 Task: Look for space in Kefamenanu, Indonesia from 22nd June, 2023 to 30th June, 2023 for 2 adults in price range Rs.7000 to Rs.15000. Place can be entire place with 1  bedroom having 1 bed and 1 bathroom. Property type can be house, flat, guest house, hotel. Booking option can be shelf check-in. Required host language is English.
Action: Mouse moved to (380, 88)
Screenshot: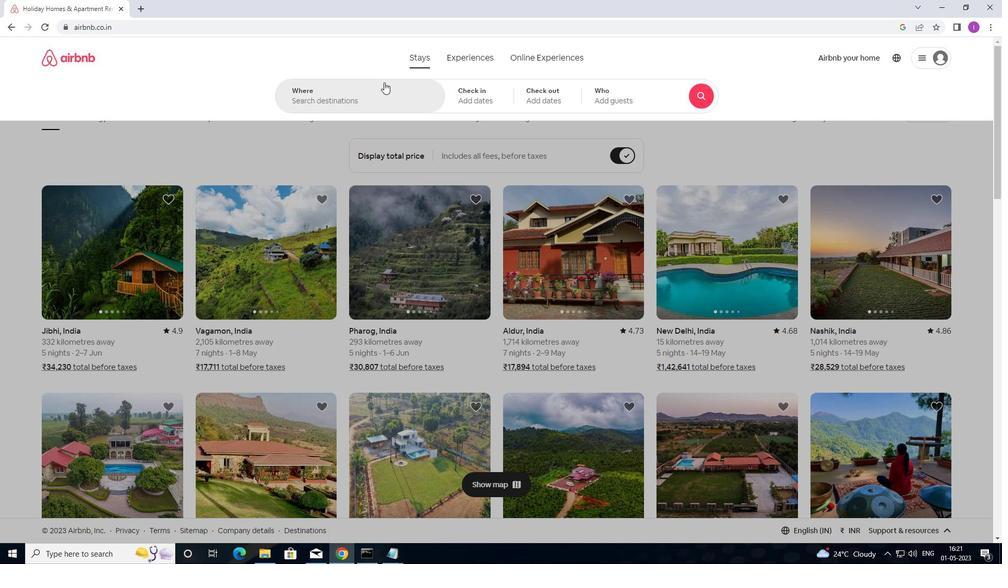 
Action: Mouse pressed left at (380, 88)
Screenshot: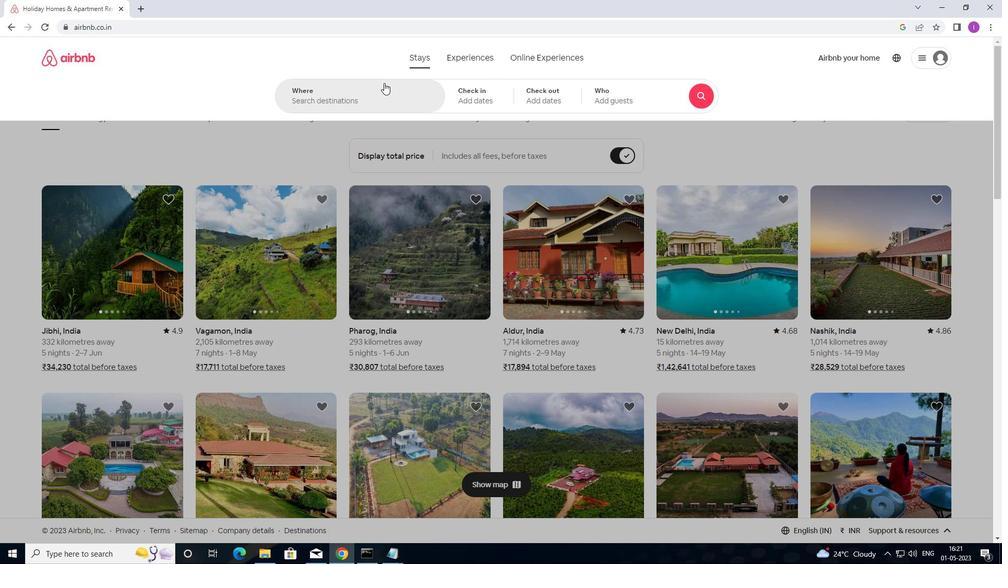 
Action: Mouse moved to (1002, 57)
Screenshot: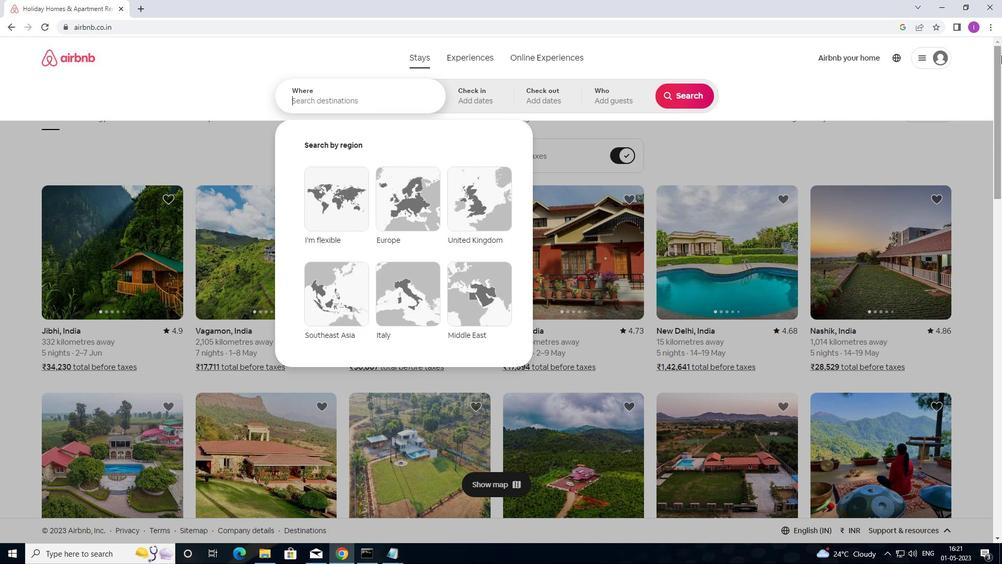 
Action: Key pressed <Key.shift>
Screenshot: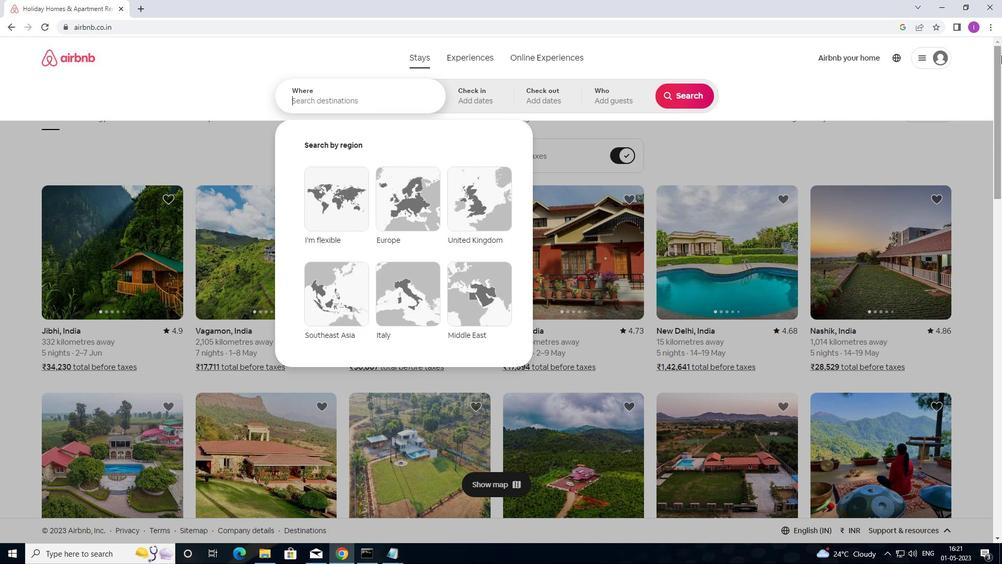 
Action: Mouse moved to (1002, 57)
Screenshot: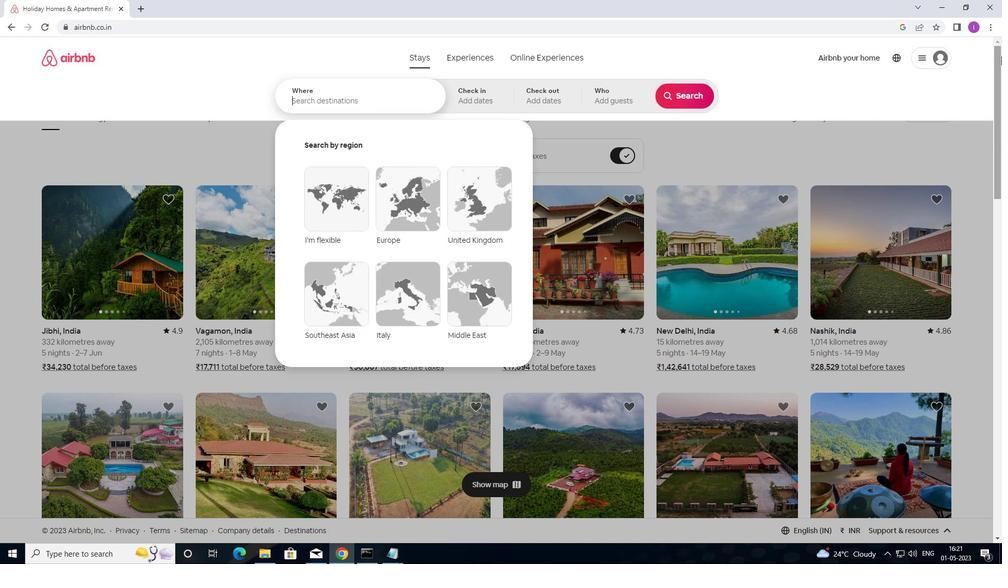 
Action: Key pressed KEFA
Screenshot: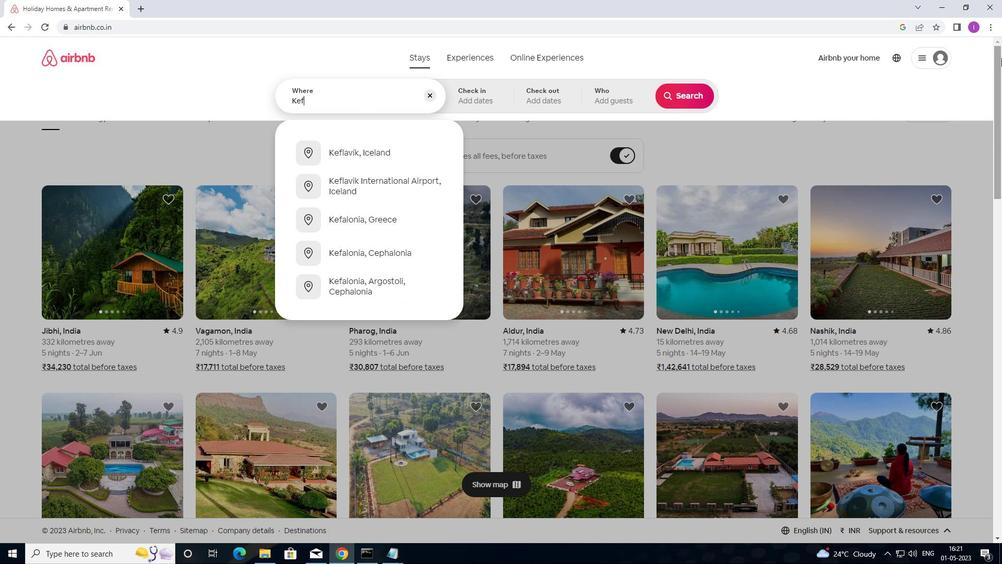 
Action: Mouse moved to (1002, 37)
Screenshot: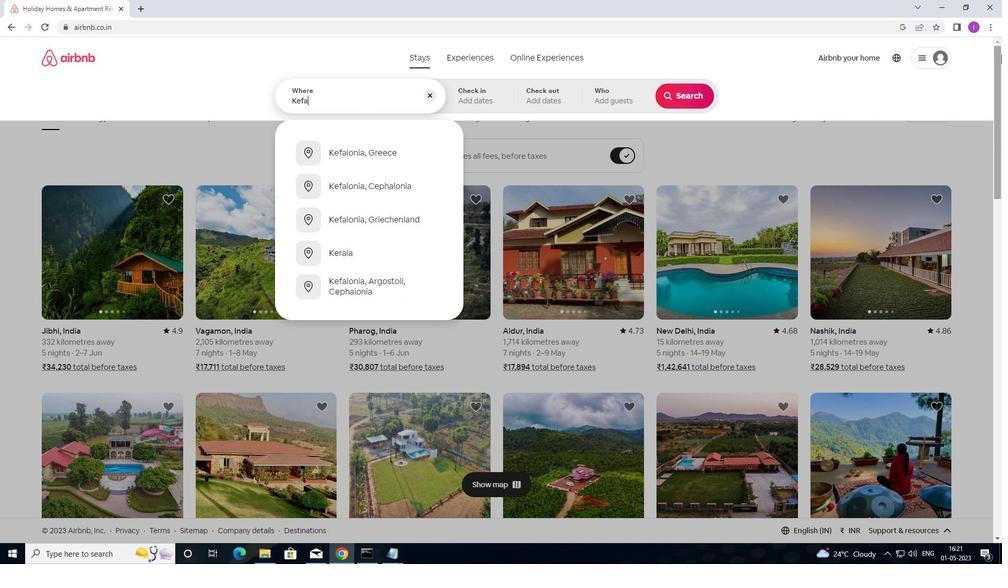 
Action: Key pressed M
Screenshot: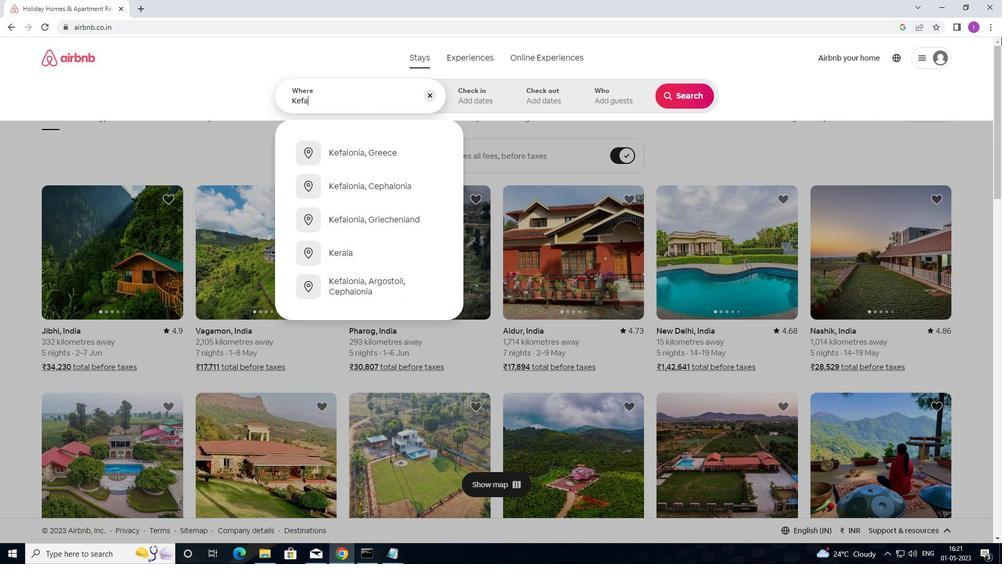 
Action: Mouse moved to (1004, 34)
Screenshot: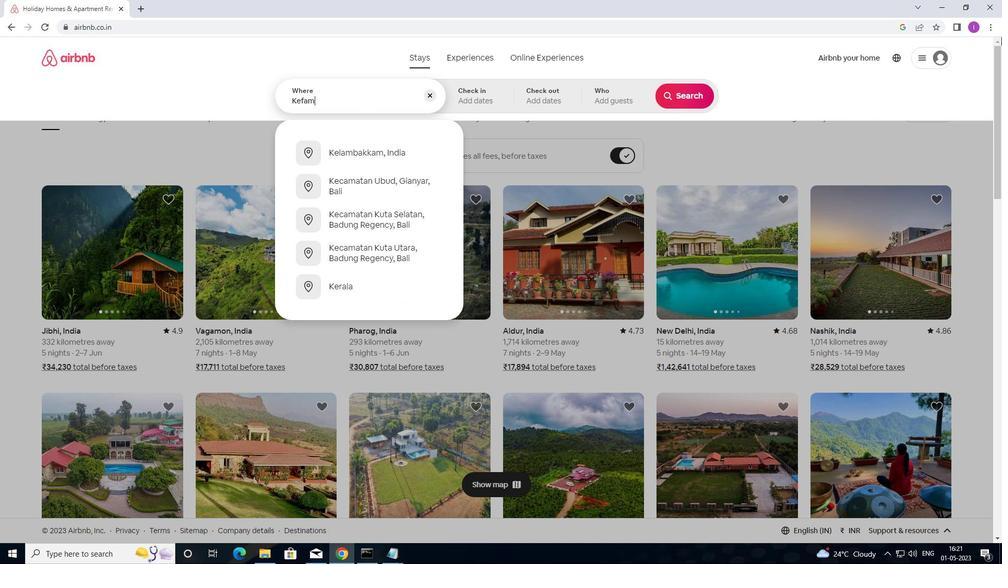
Action: Key pressed E
Screenshot: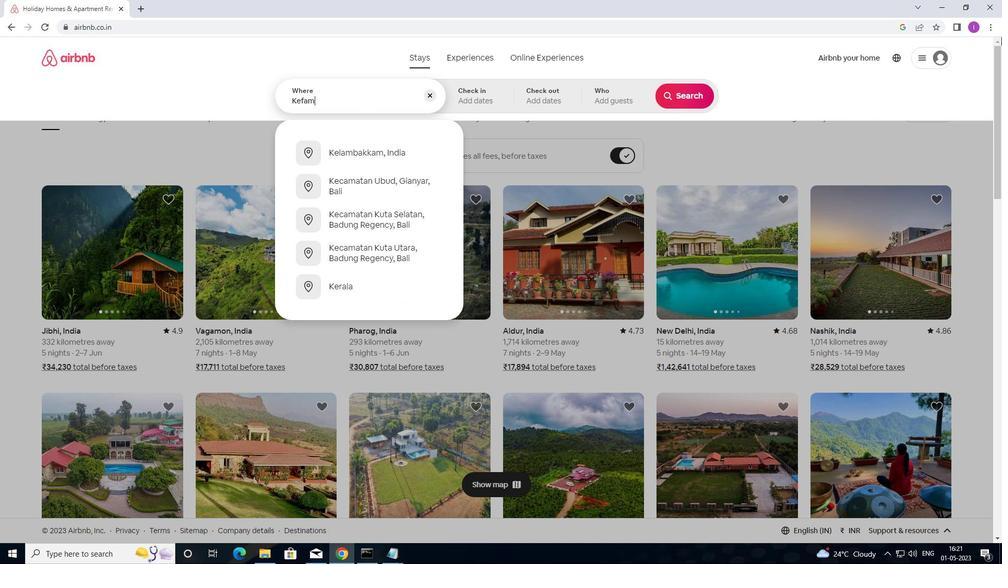 
Action: Mouse moved to (1003, 25)
Screenshot: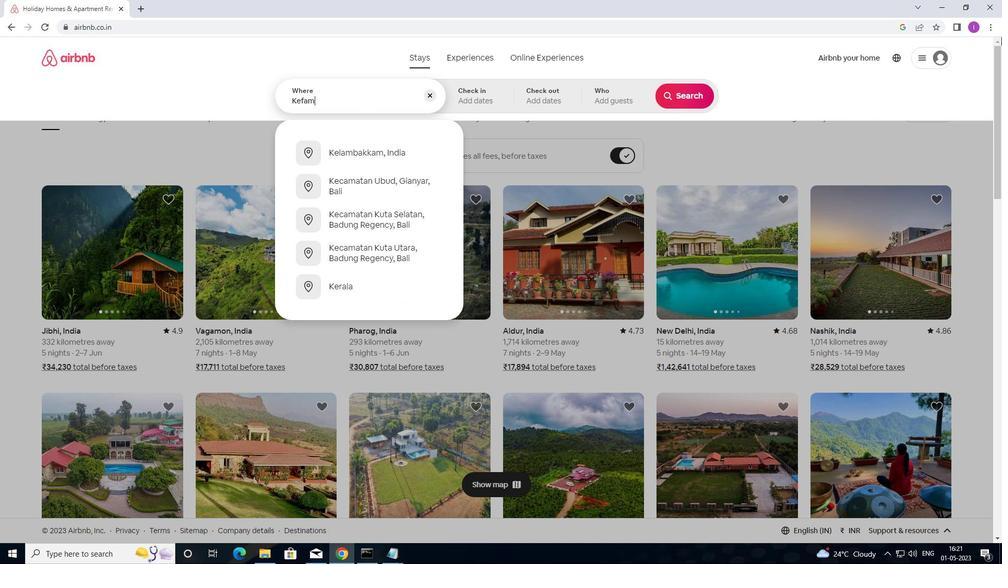 
Action: Key pressed NANU
Screenshot: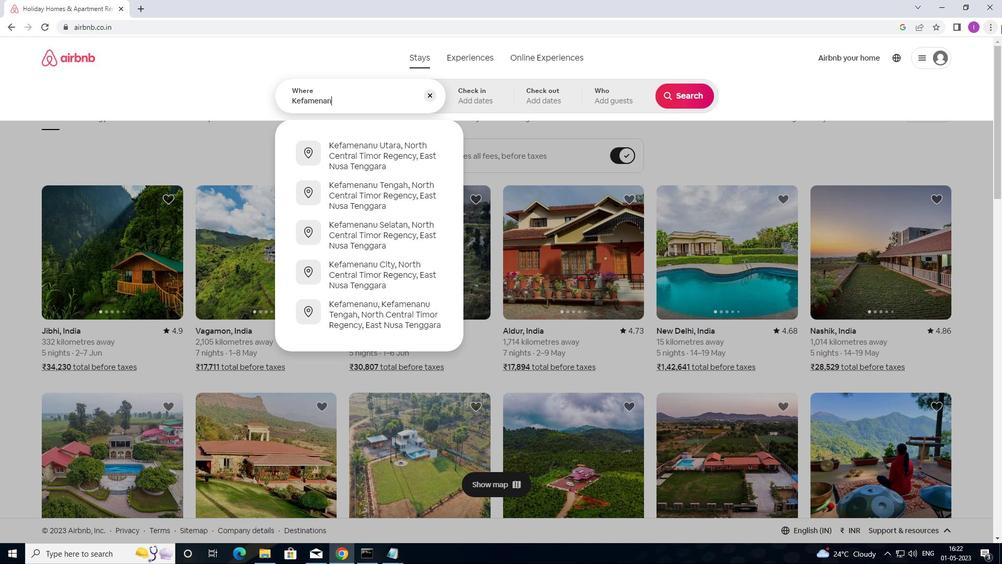 
Action: Mouse moved to (1005, 27)
Screenshot: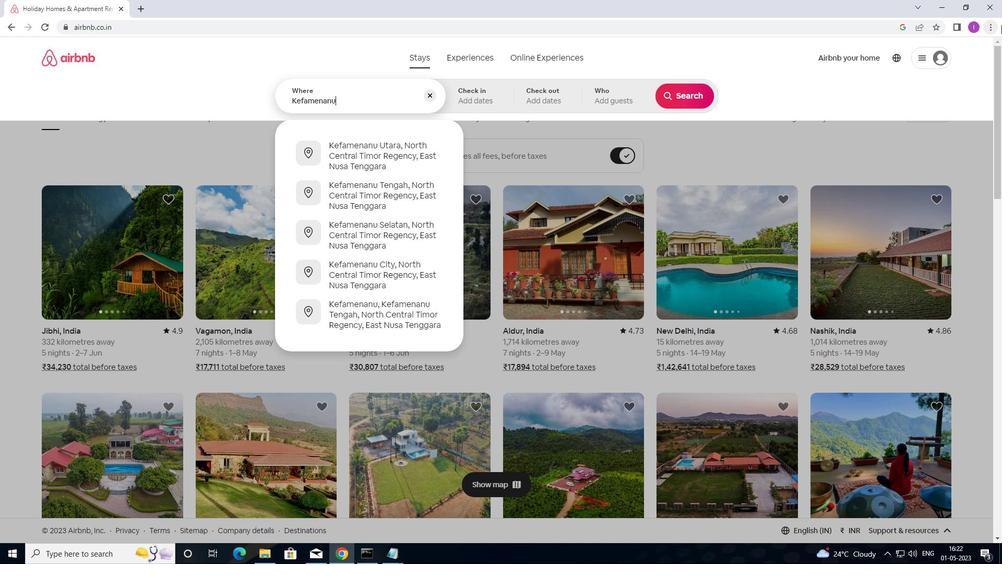 
Action: Key pressed ,<Key.shift>U
Screenshot: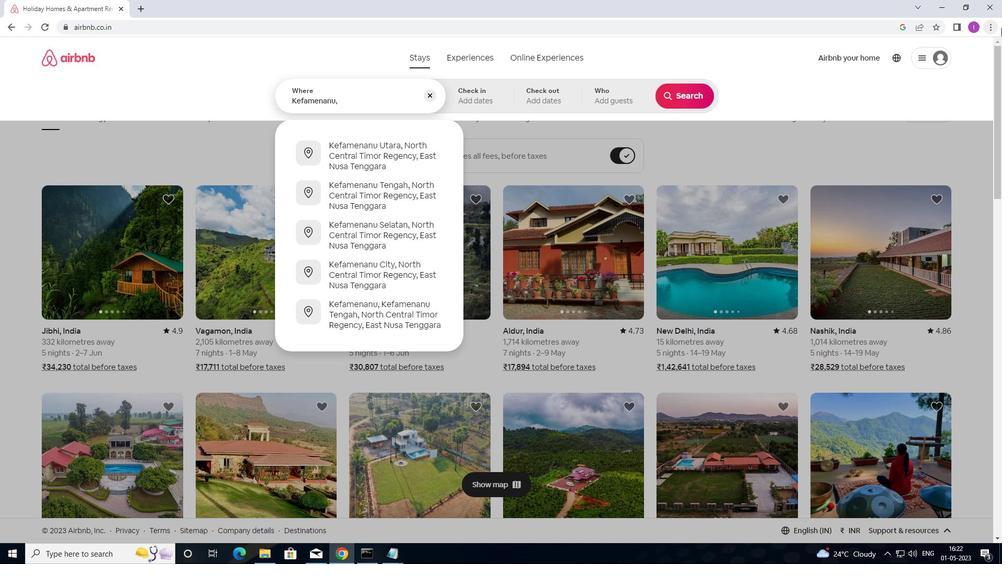 
Action: Mouse moved to (1006, 155)
Screenshot: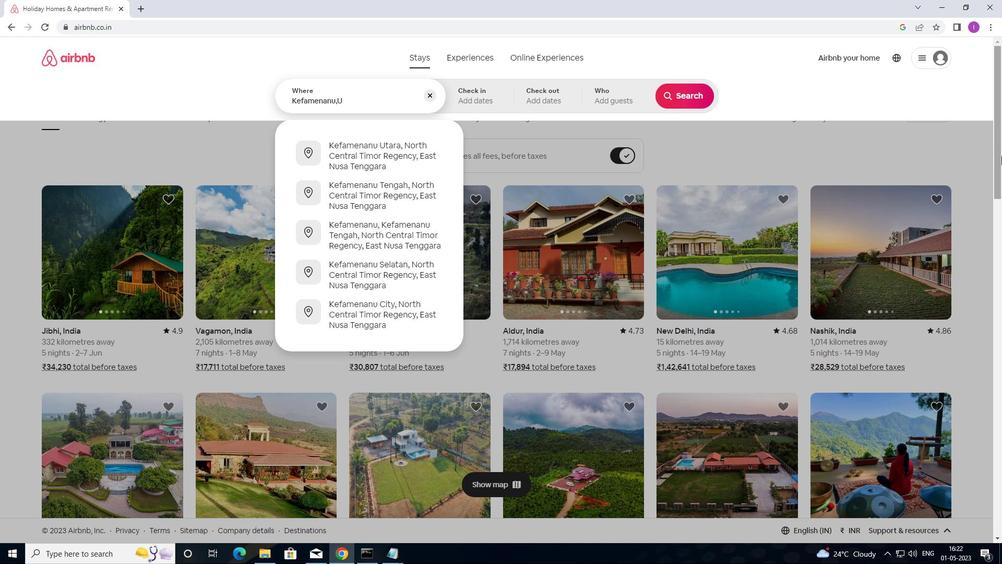 
Action: Key pressed <Key.backspace>
Screenshot: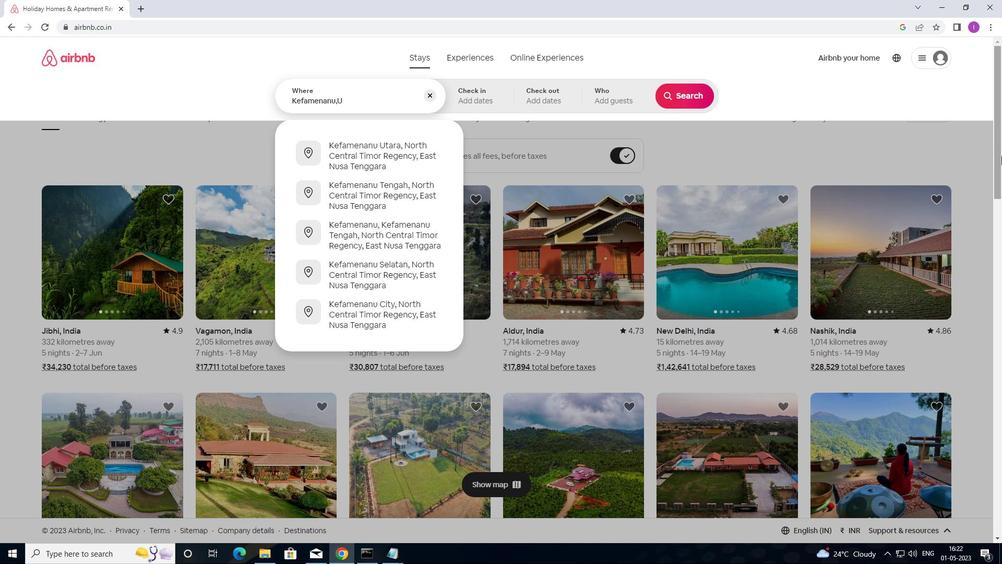 
Action: Mouse moved to (1002, 154)
Screenshot: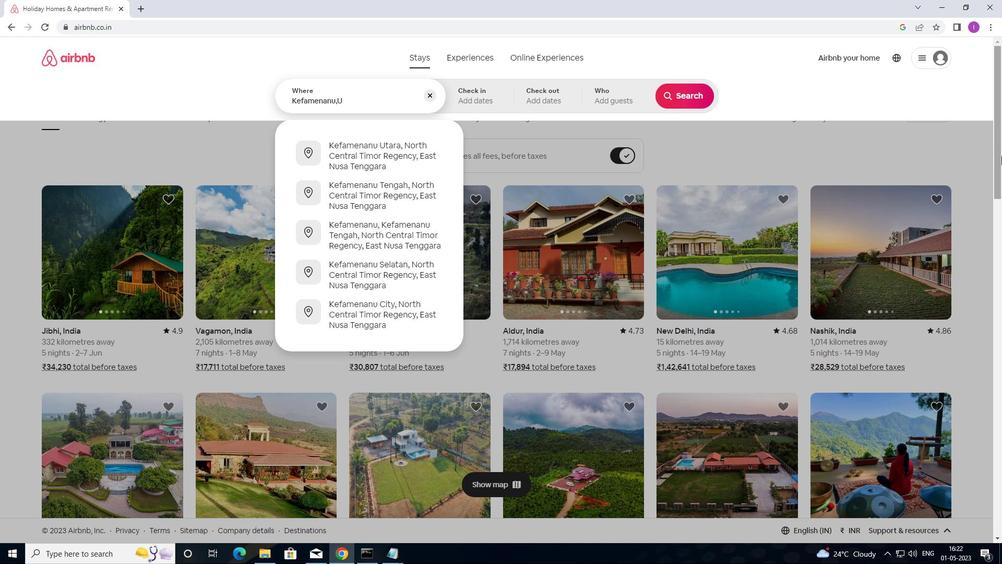 
Action: Key pressed <Key.shift>INDONESIA
Screenshot: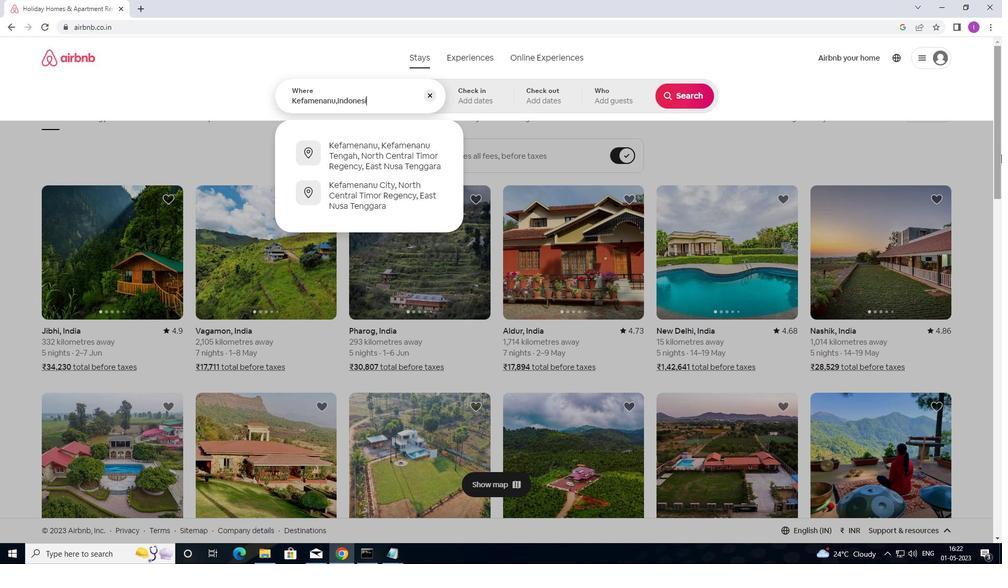 
Action: Mouse moved to (475, 89)
Screenshot: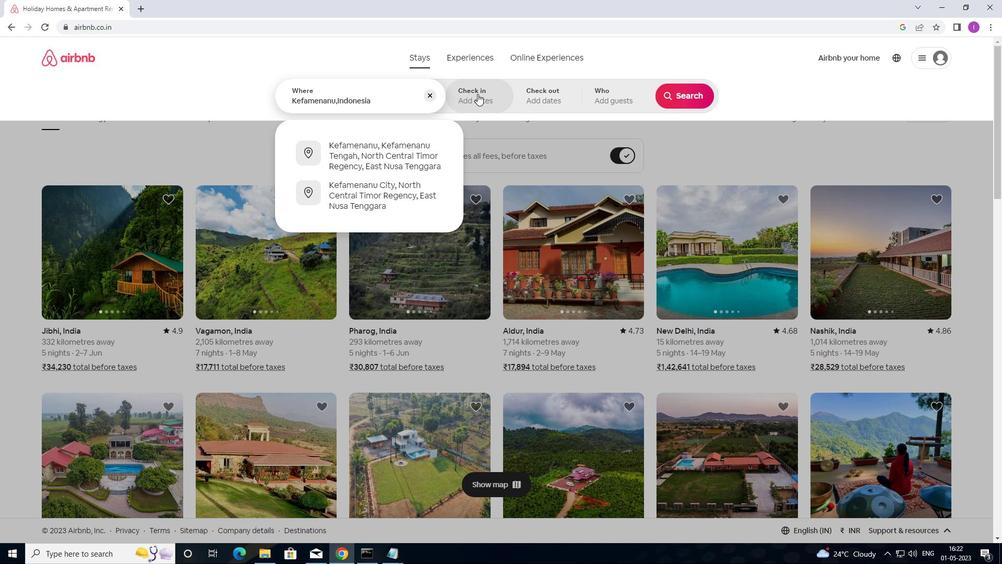 
Action: Mouse pressed left at (475, 89)
Screenshot: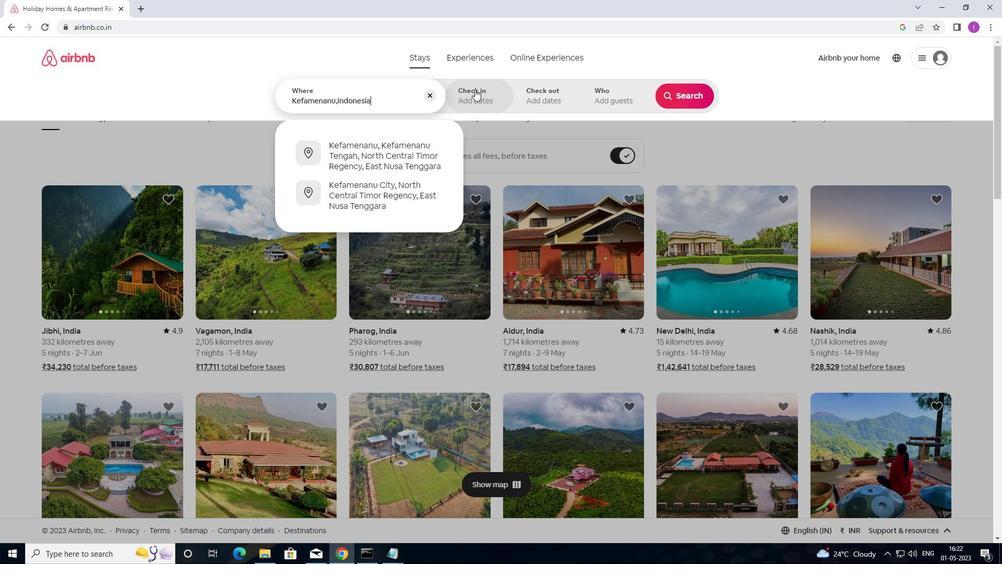 
Action: Mouse moved to (679, 181)
Screenshot: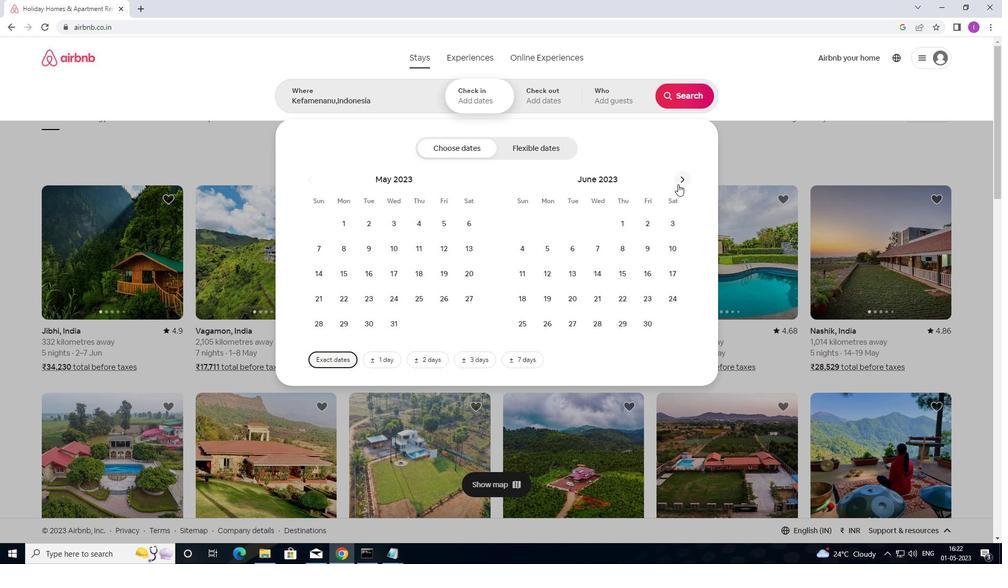 
Action: Mouse pressed left at (679, 181)
Screenshot: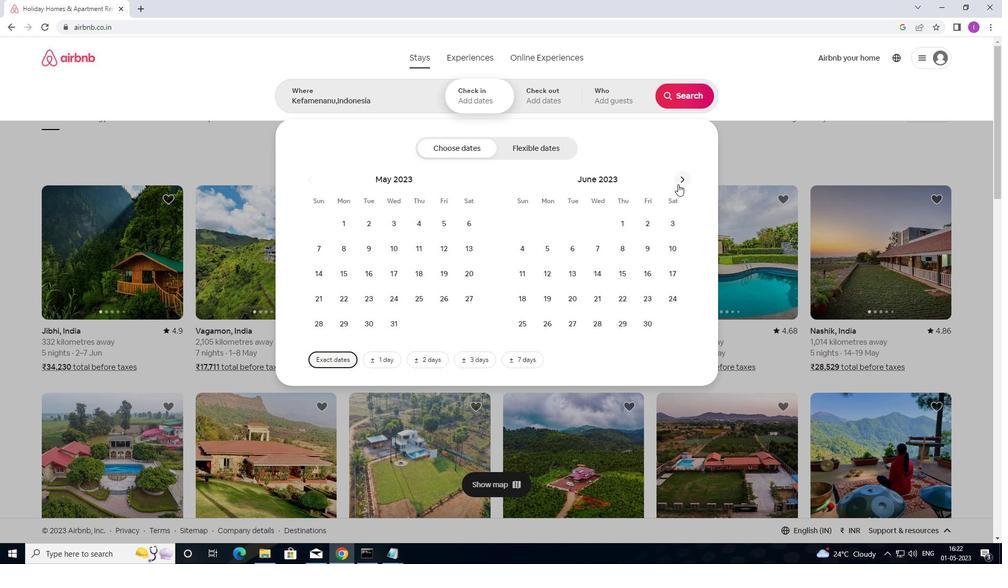 
Action: Mouse moved to (423, 301)
Screenshot: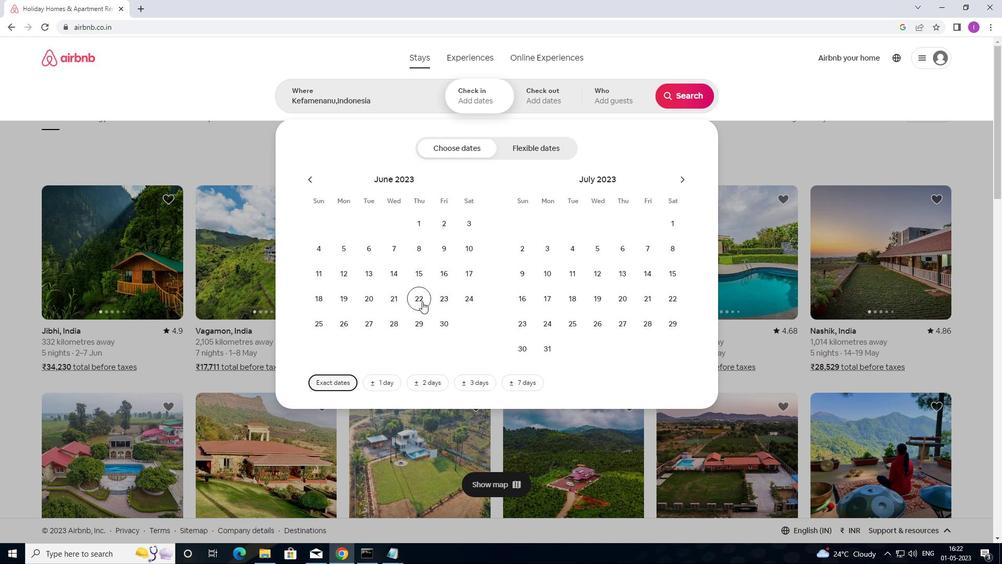 
Action: Mouse pressed left at (423, 301)
Screenshot: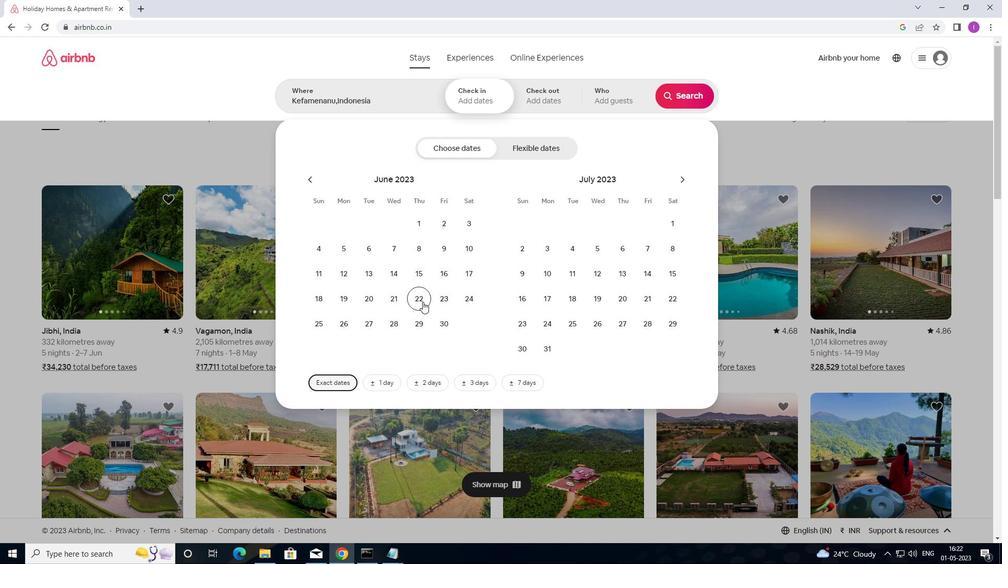 
Action: Mouse moved to (441, 319)
Screenshot: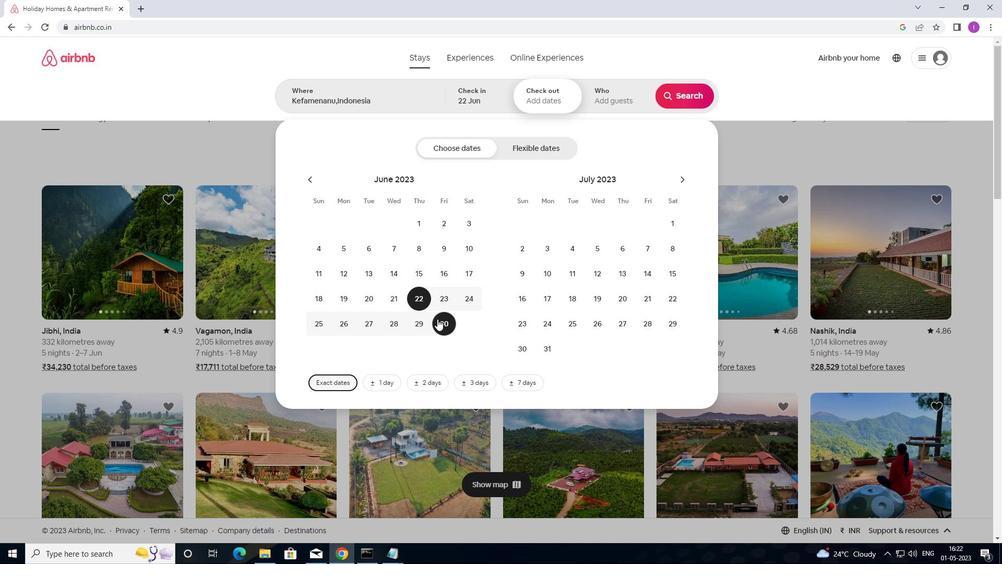 
Action: Mouse pressed left at (441, 319)
Screenshot: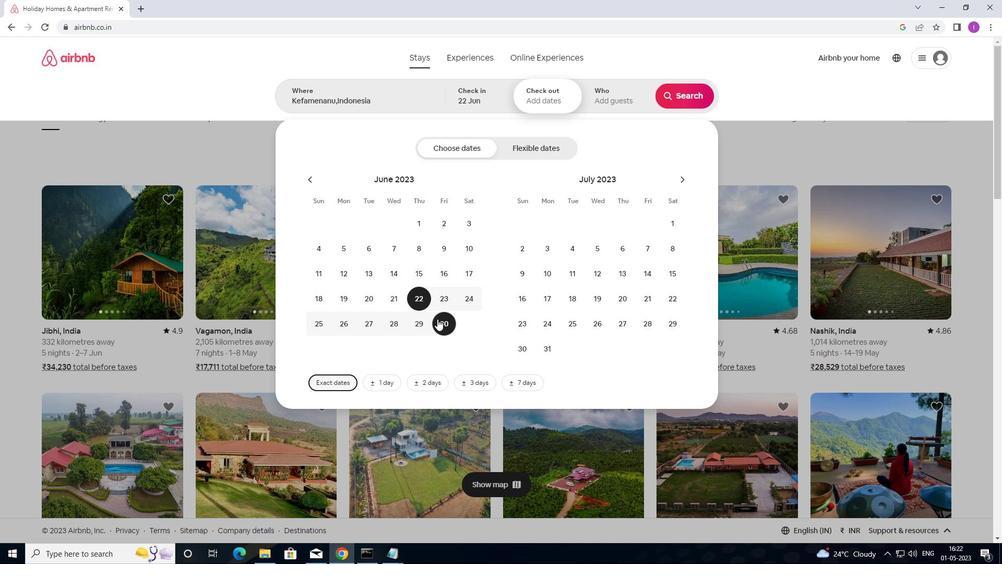 
Action: Mouse moved to (617, 97)
Screenshot: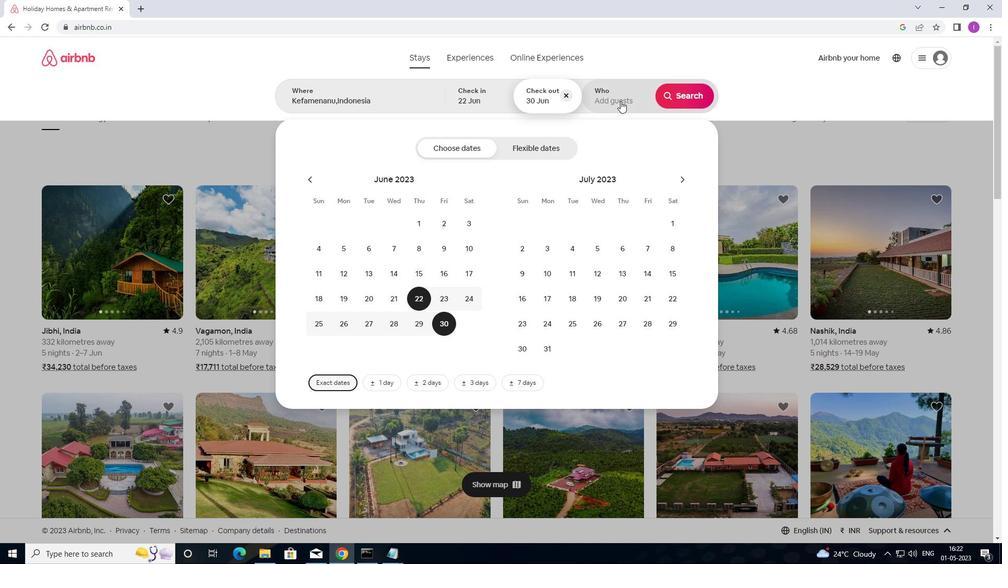 
Action: Mouse pressed left at (617, 97)
Screenshot: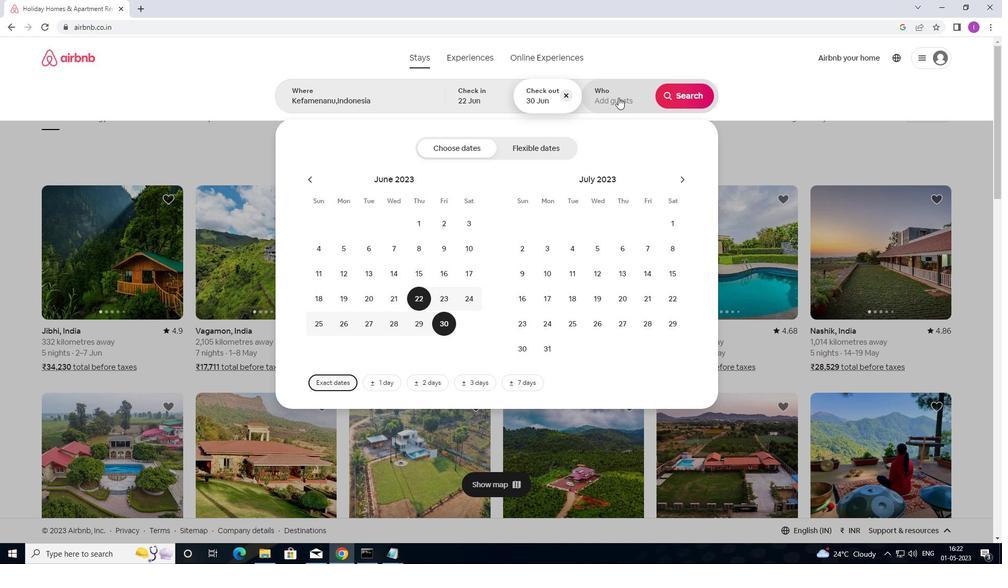 
Action: Mouse moved to (683, 148)
Screenshot: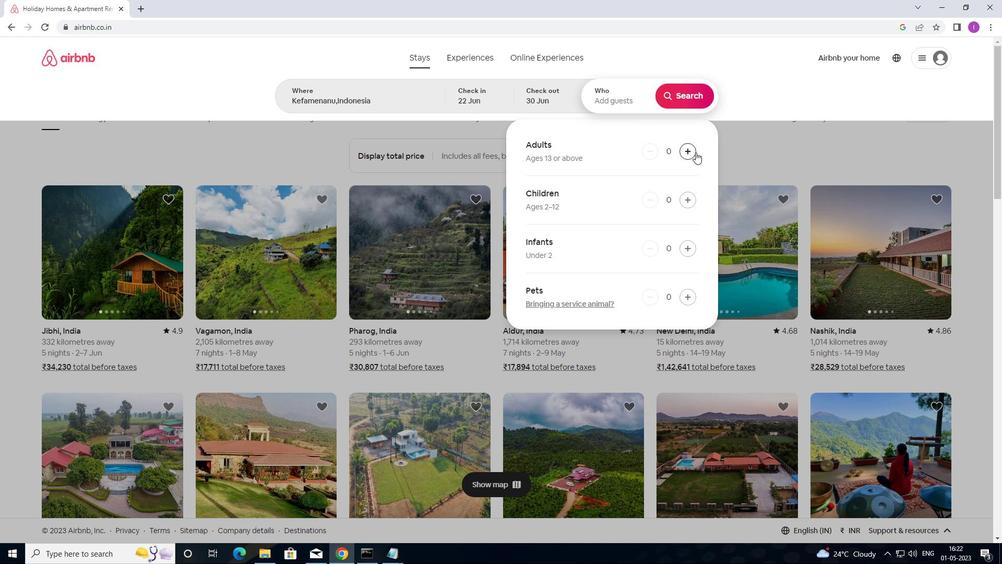 
Action: Mouse pressed left at (683, 148)
Screenshot: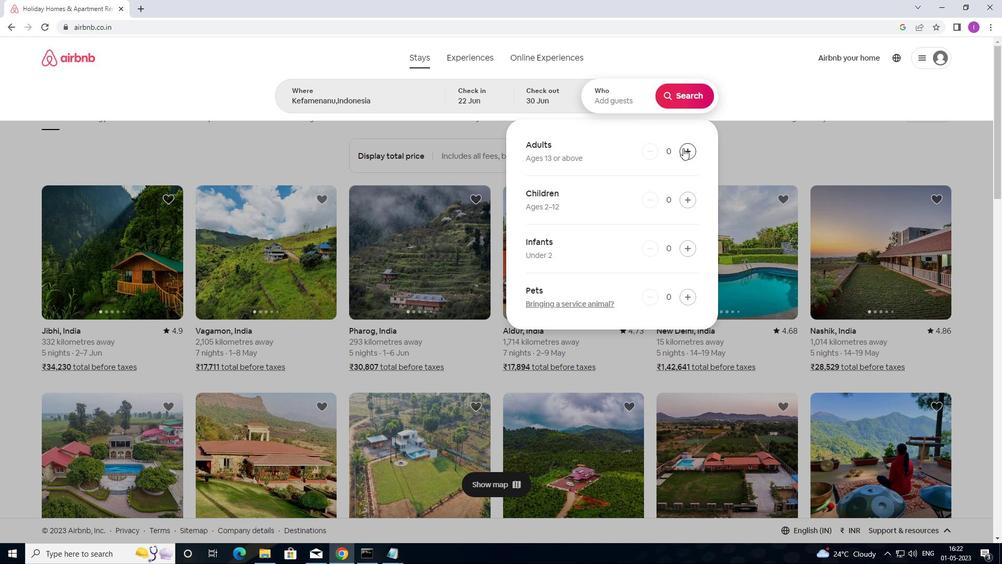
Action: Mouse pressed left at (683, 148)
Screenshot: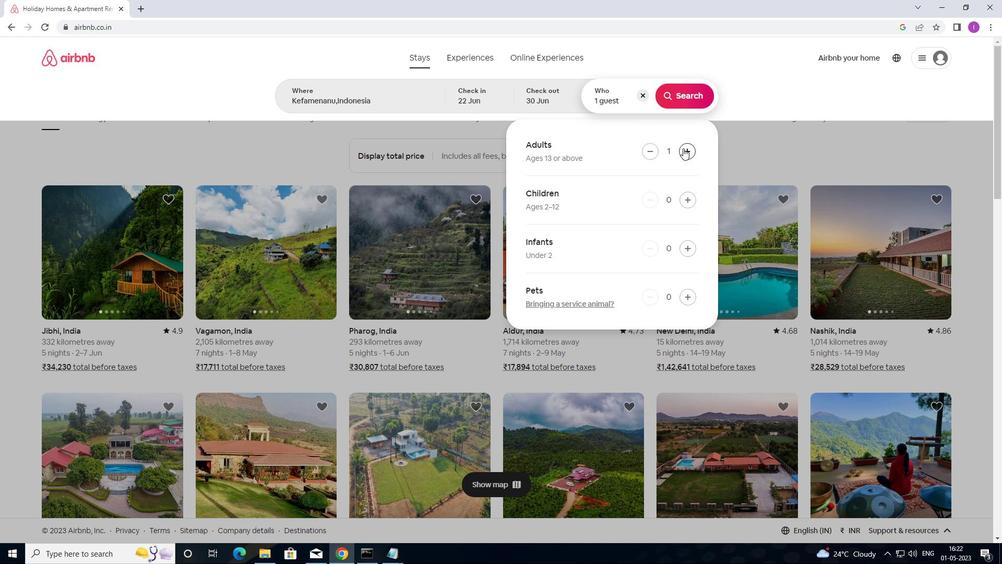 
Action: Mouse moved to (691, 101)
Screenshot: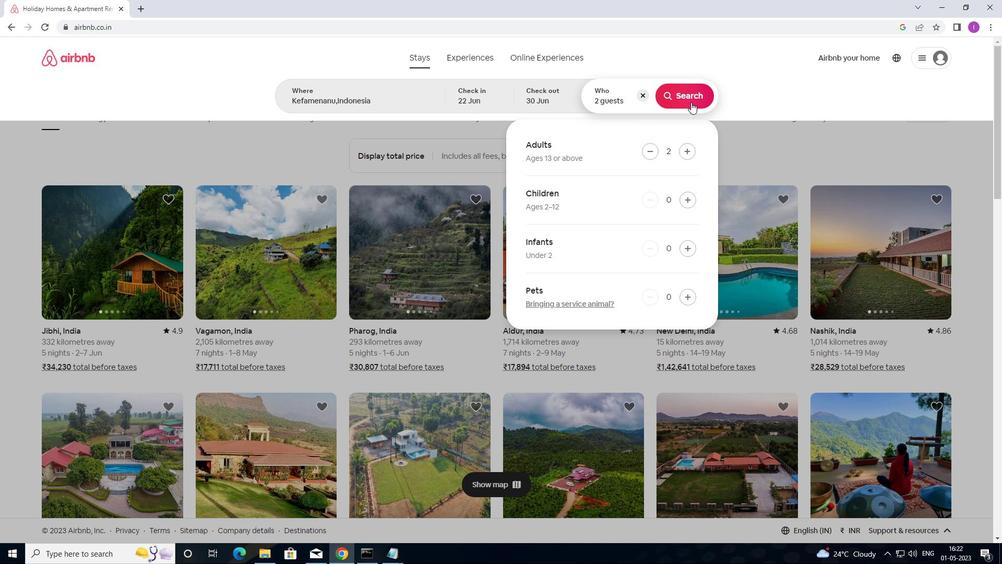 
Action: Mouse pressed left at (691, 101)
Screenshot: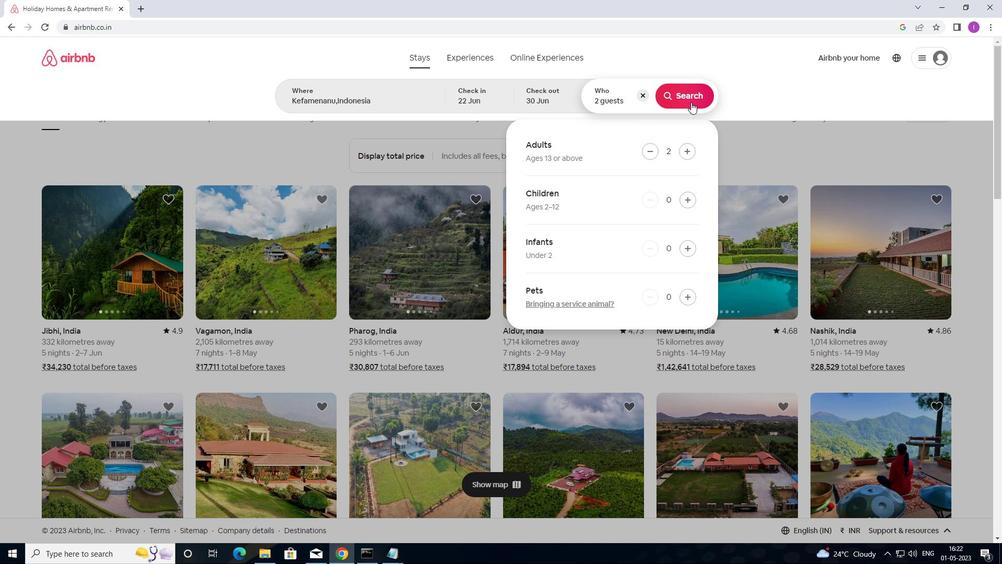 
Action: Mouse moved to (945, 96)
Screenshot: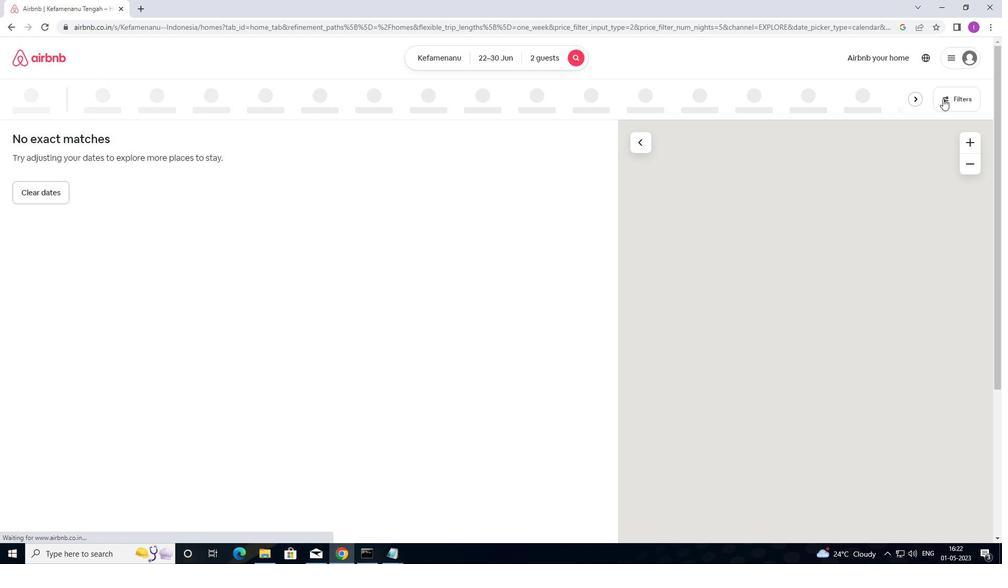 
Action: Mouse pressed left at (945, 96)
Screenshot: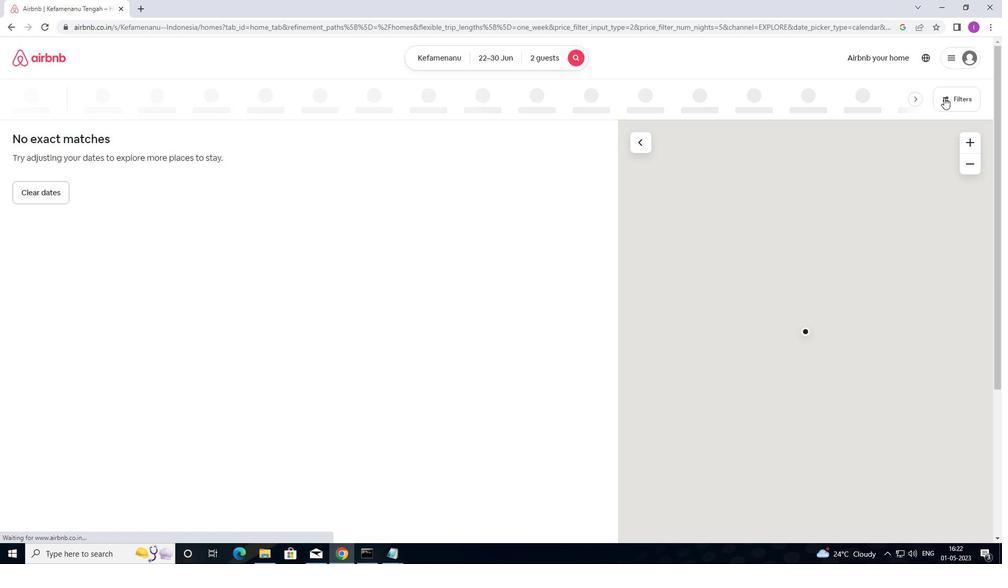 
Action: Mouse moved to (386, 160)
Screenshot: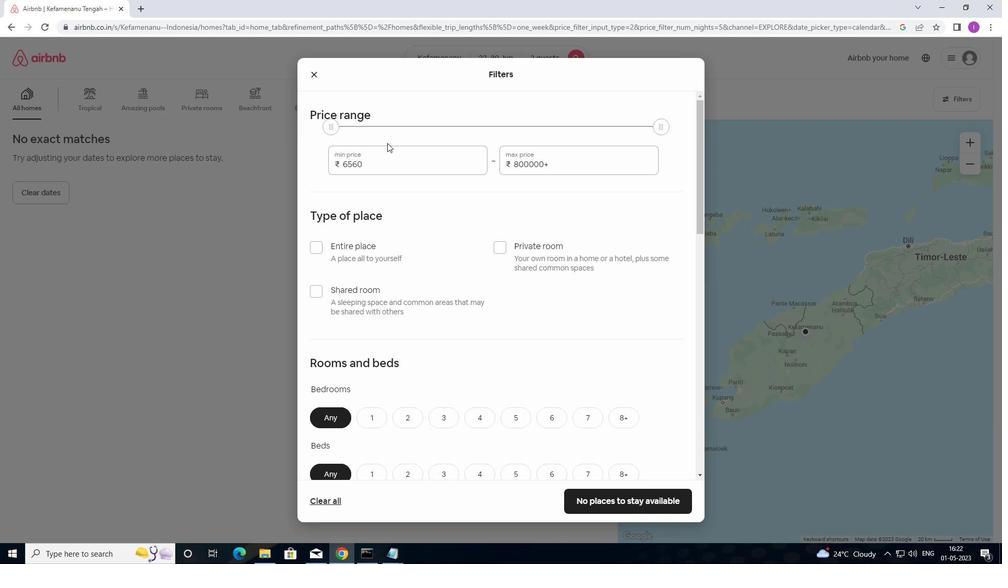 
Action: Mouse pressed left at (386, 160)
Screenshot: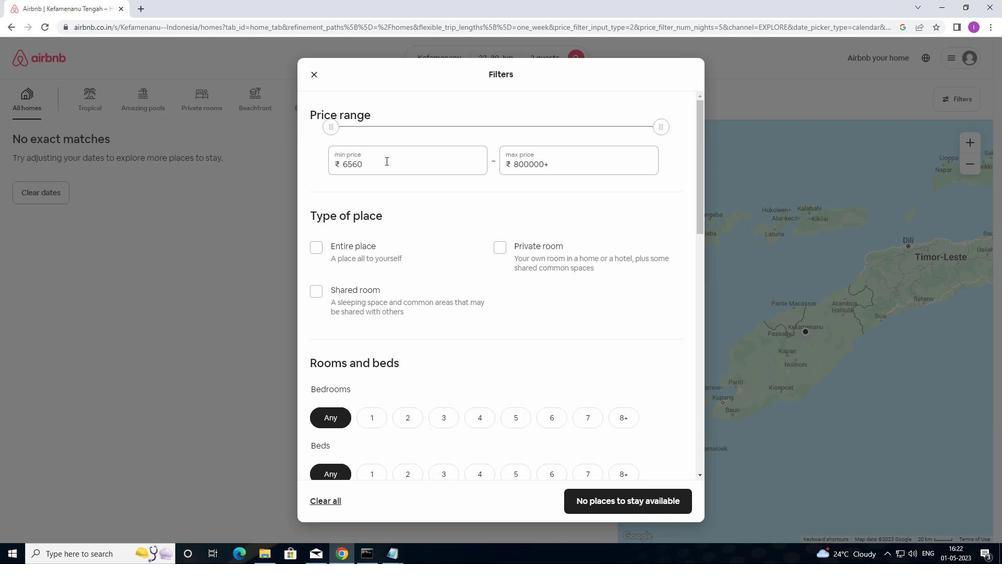 
Action: Mouse moved to (352, 178)
Screenshot: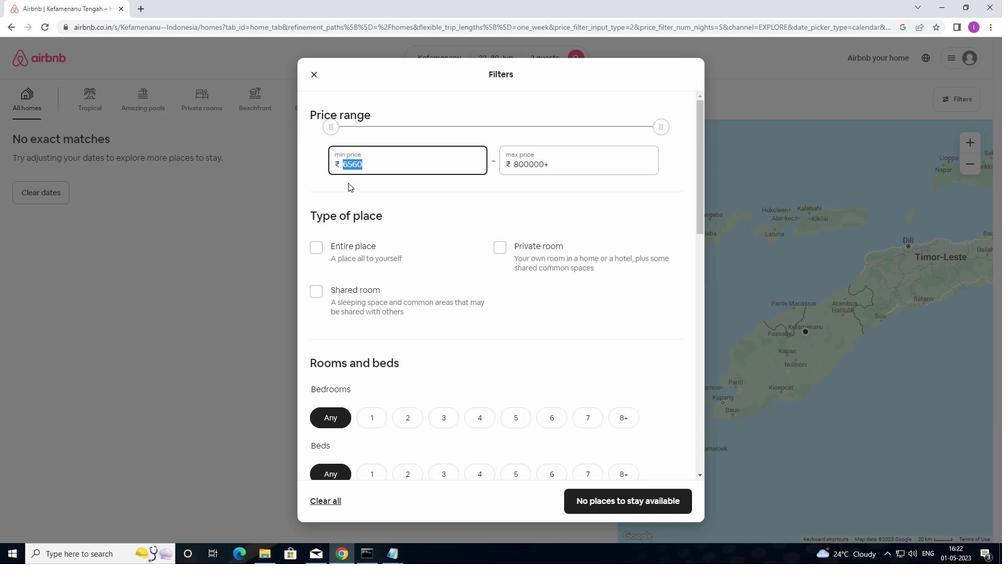
Action: Key pressed 7
Screenshot: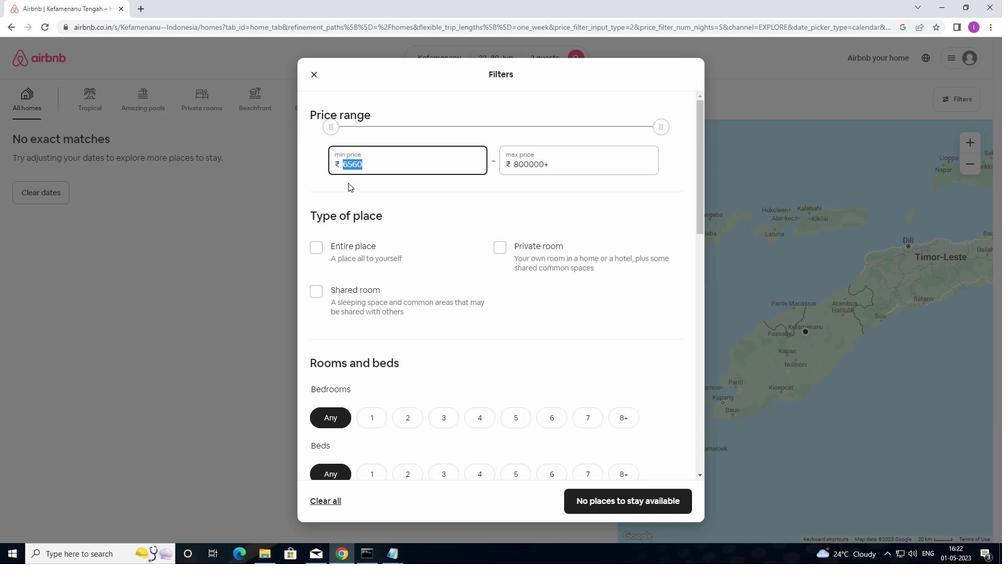 
Action: Mouse moved to (363, 171)
Screenshot: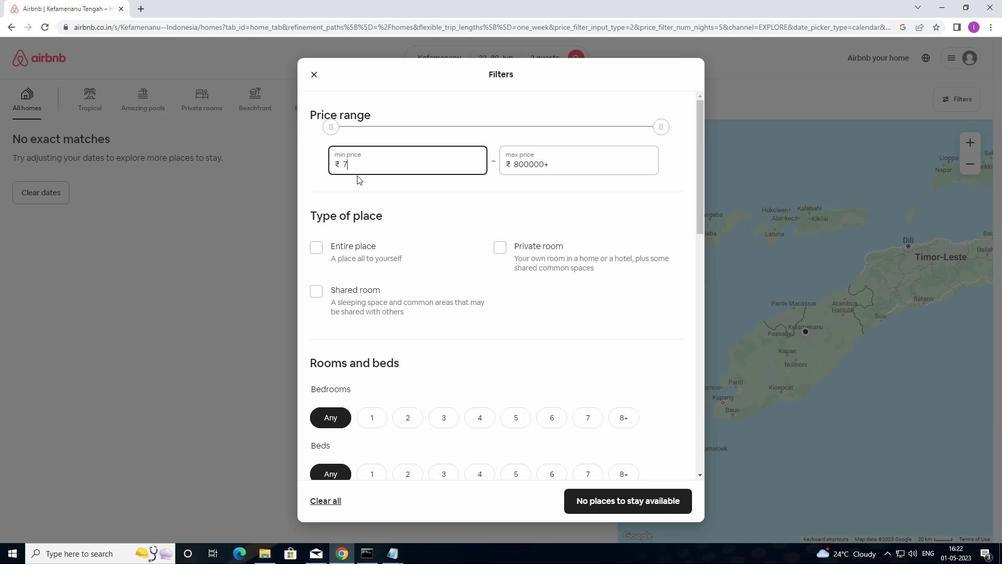 
Action: Key pressed 0
Screenshot: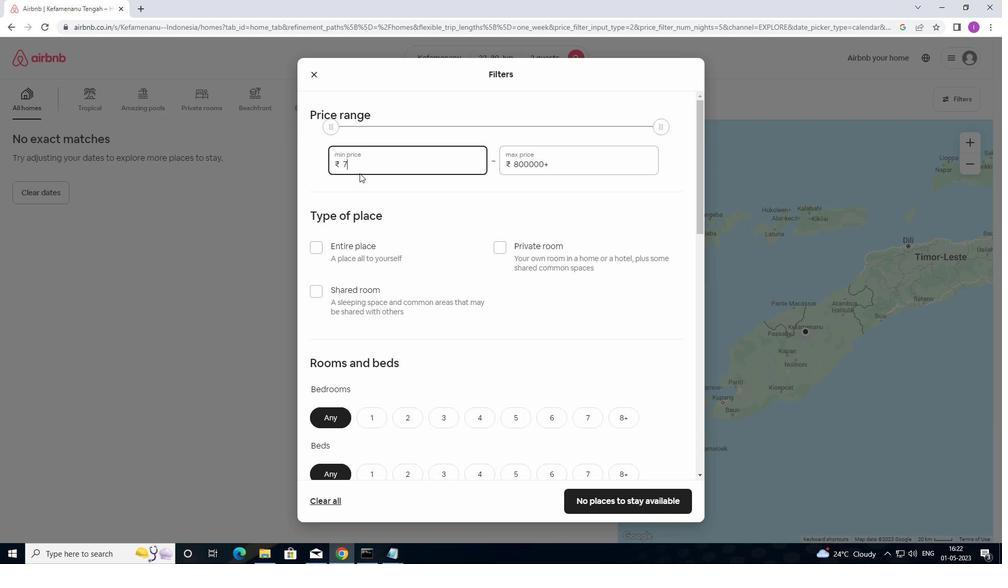 
Action: Mouse moved to (366, 170)
Screenshot: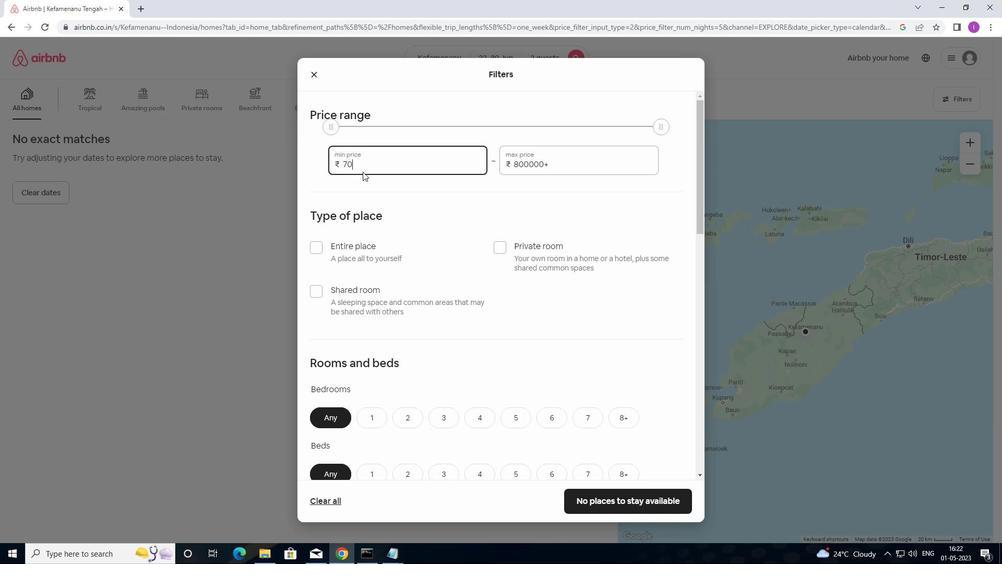
Action: Key pressed 0
Screenshot: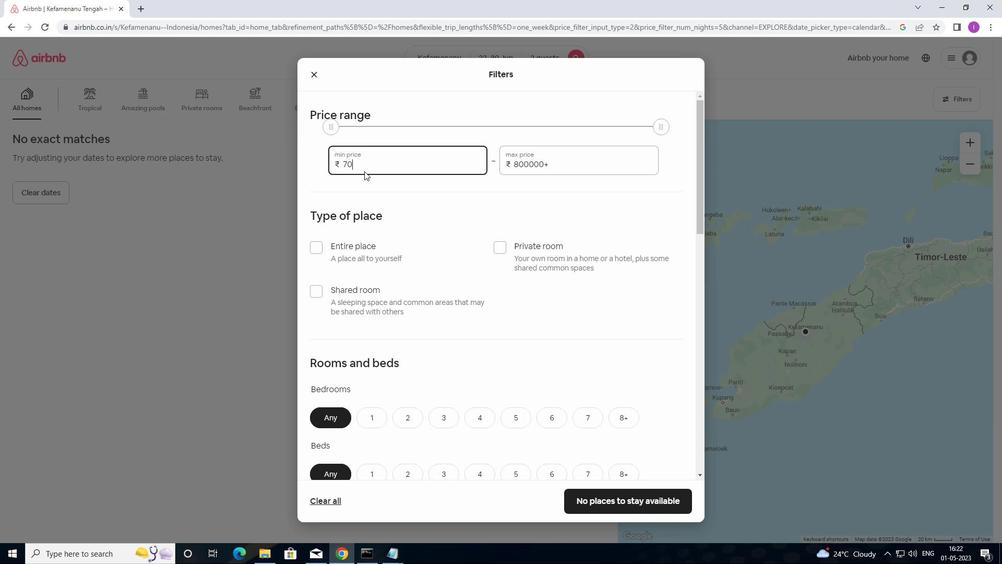 
Action: Mouse moved to (373, 168)
Screenshot: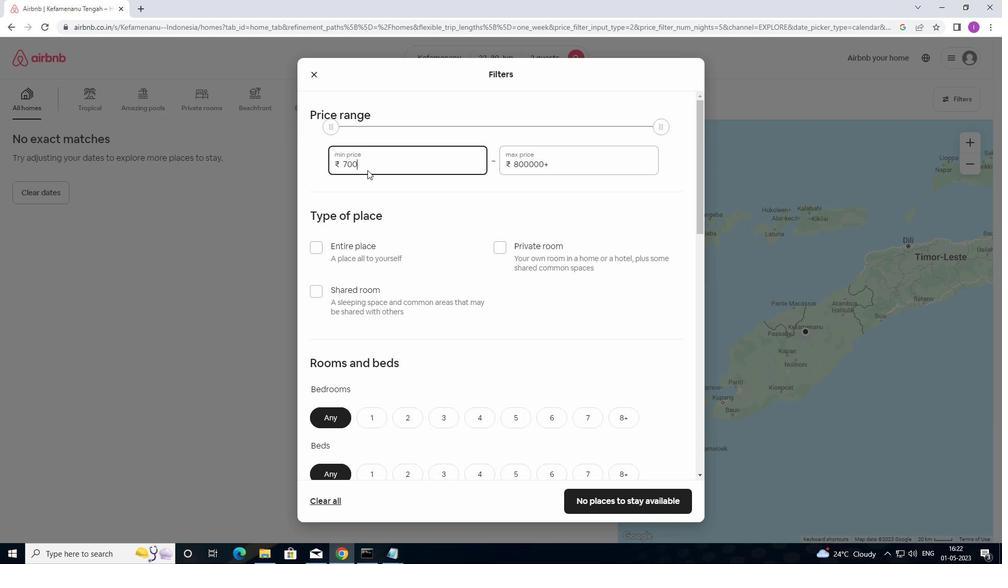 
Action: Key pressed 0
Screenshot: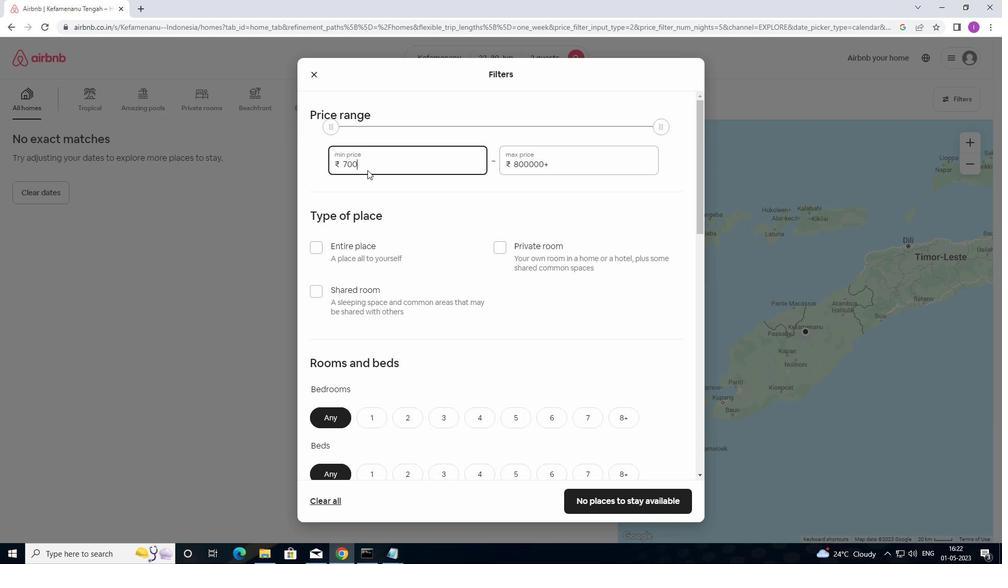 
Action: Mouse moved to (562, 164)
Screenshot: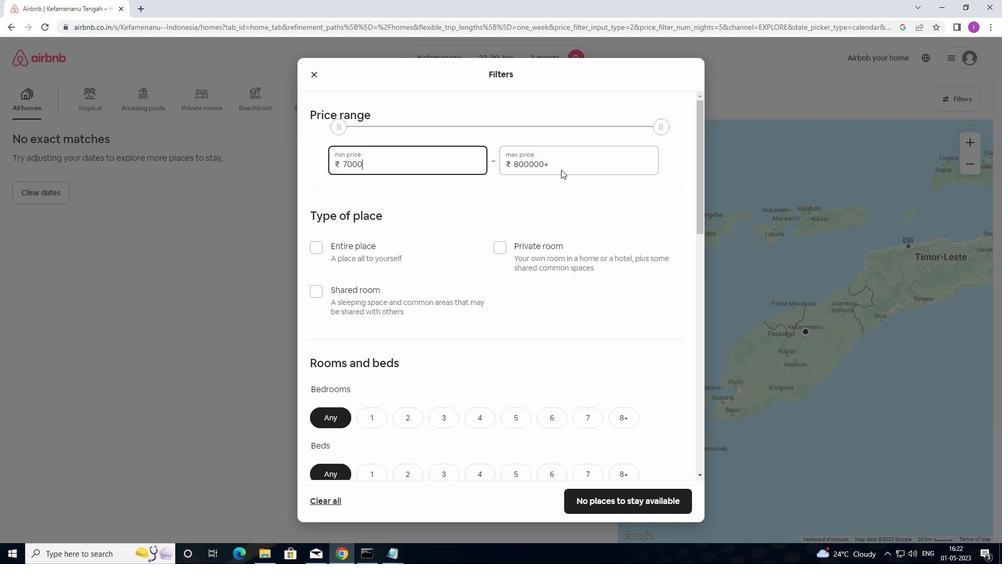 
Action: Mouse pressed left at (562, 164)
Screenshot: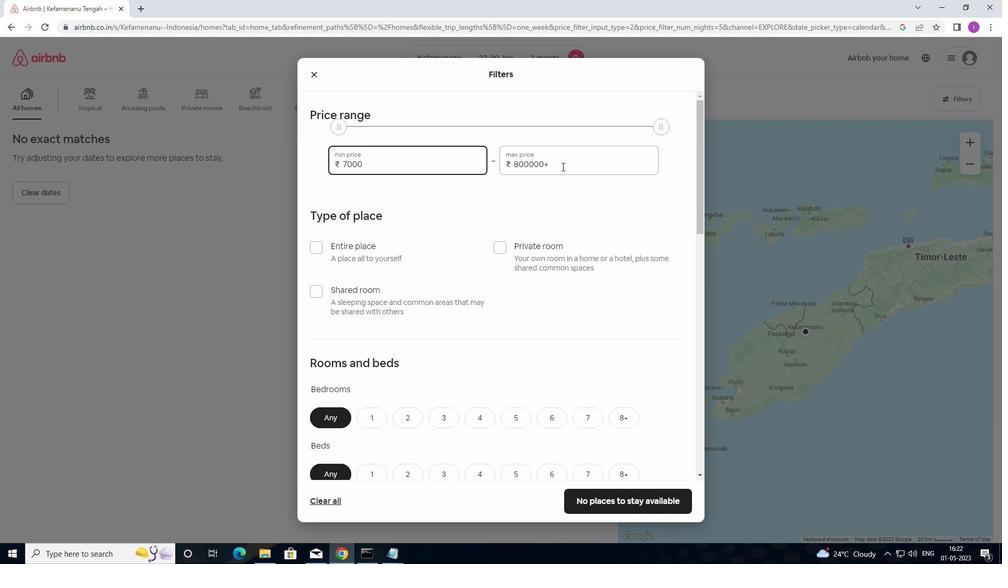 
Action: Mouse moved to (507, 165)
Screenshot: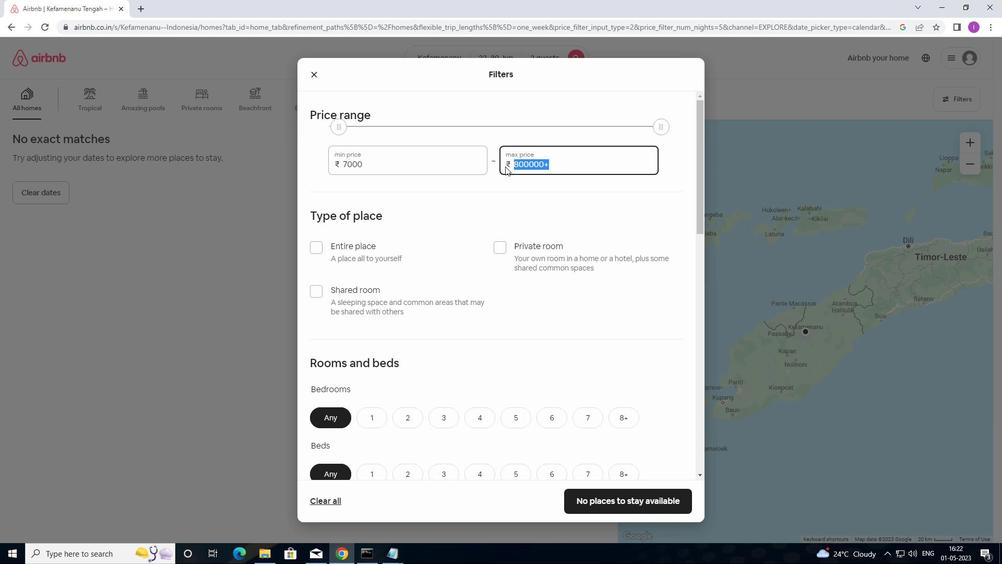 
Action: Key pressed 15
Screenshot: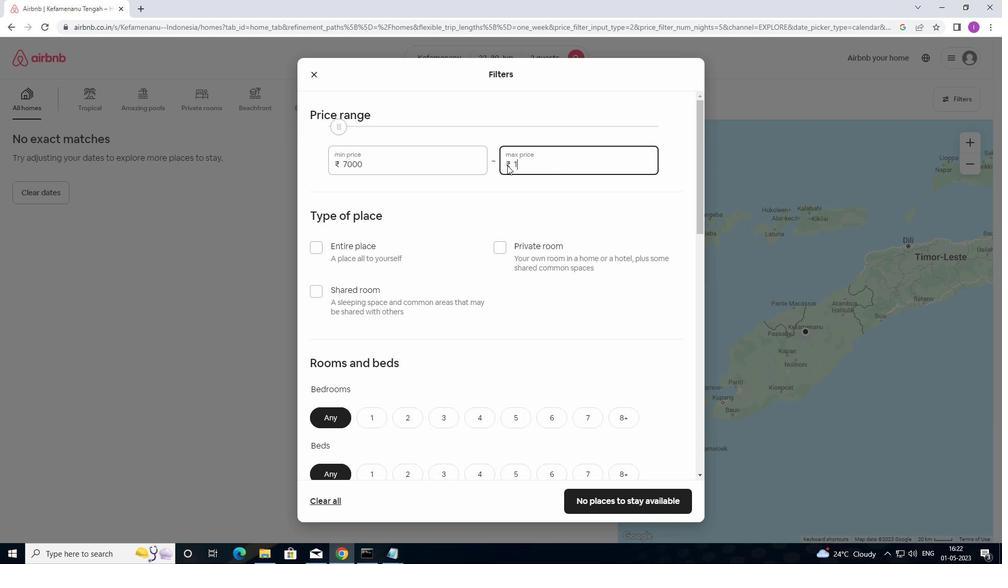 
Action: Mouse moved to (509, 164)
Screenshot: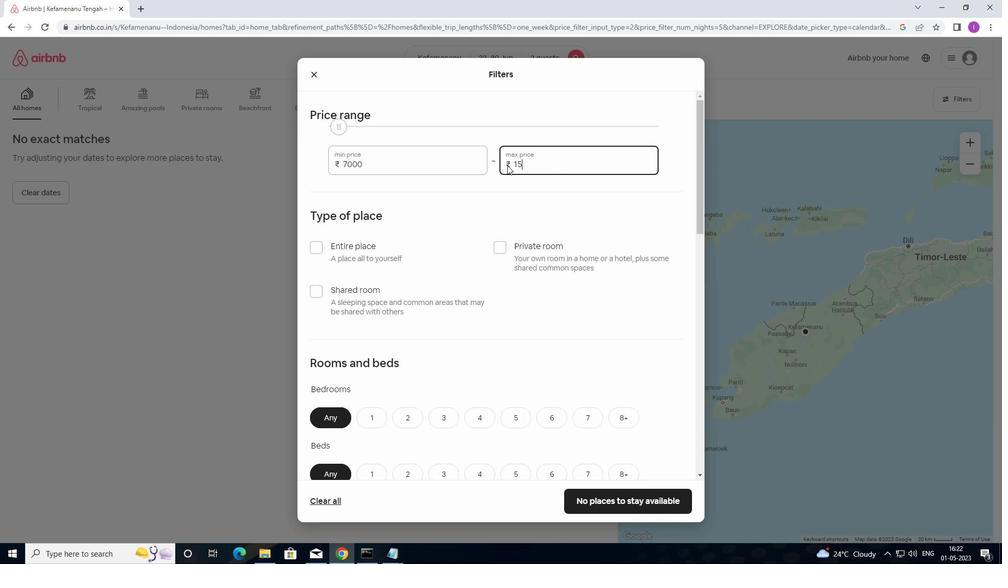
Action: Key pressed 0
Screenshot: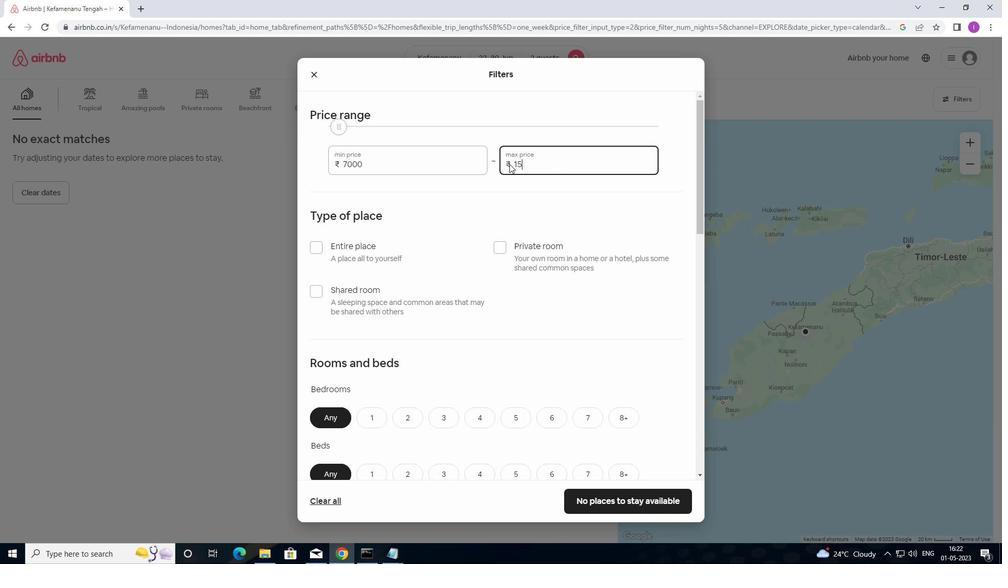
Action: Mouse moved to (513, 163)
Screenshot: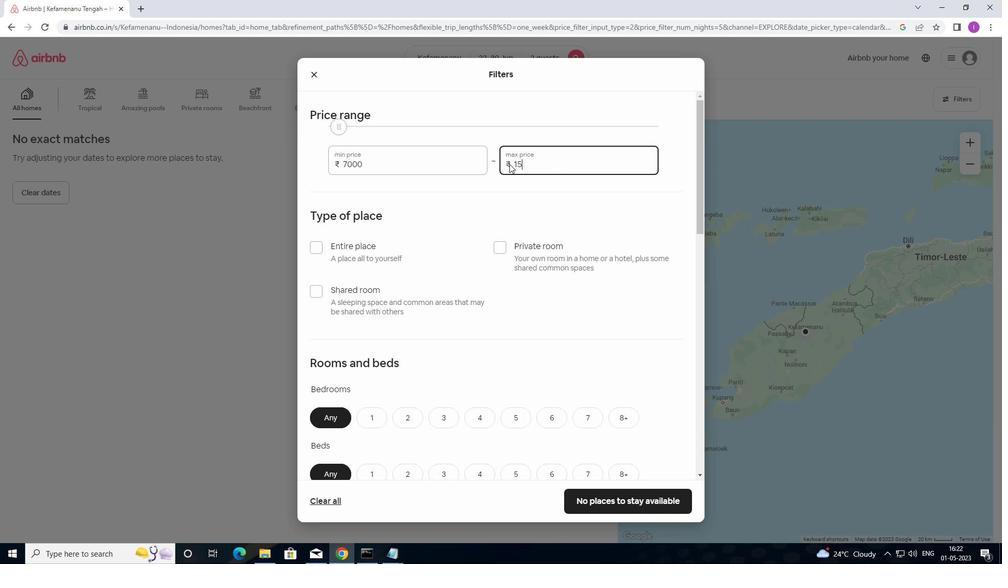 
Action: Key pressed 0
Screenshot: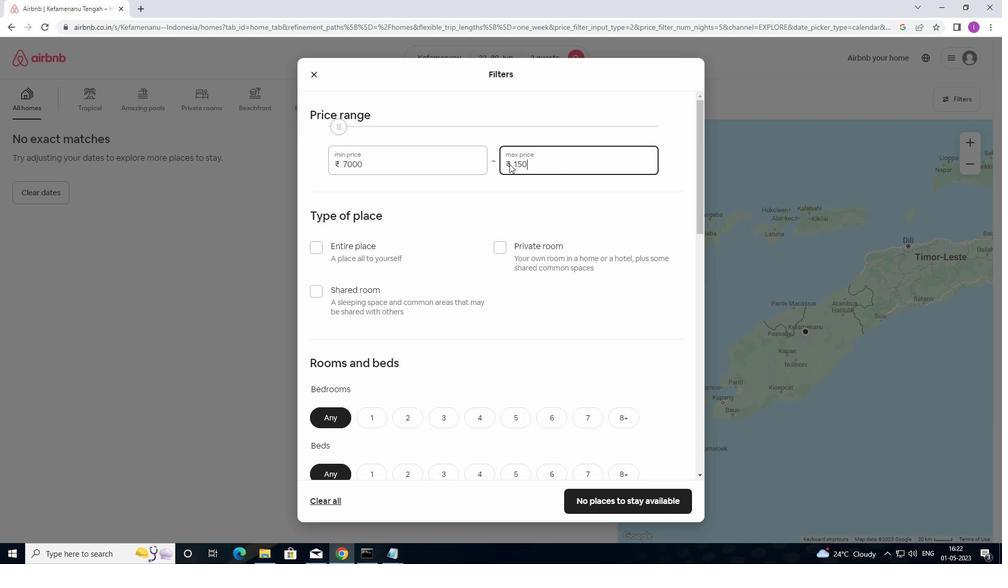 
Action: Mouse moved to (513, 162)
Screenshot: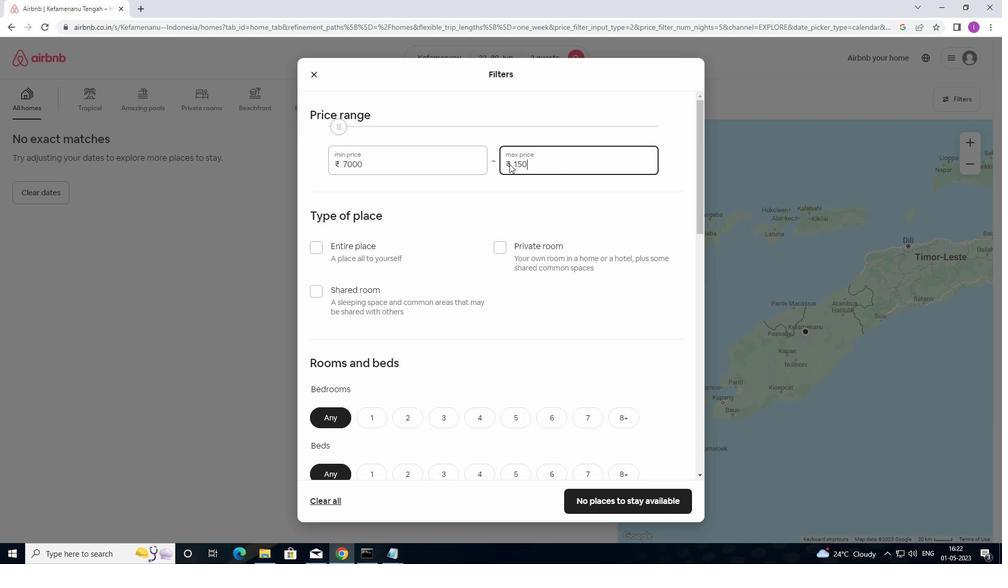 
Action: Key pressed 0
Screenshot: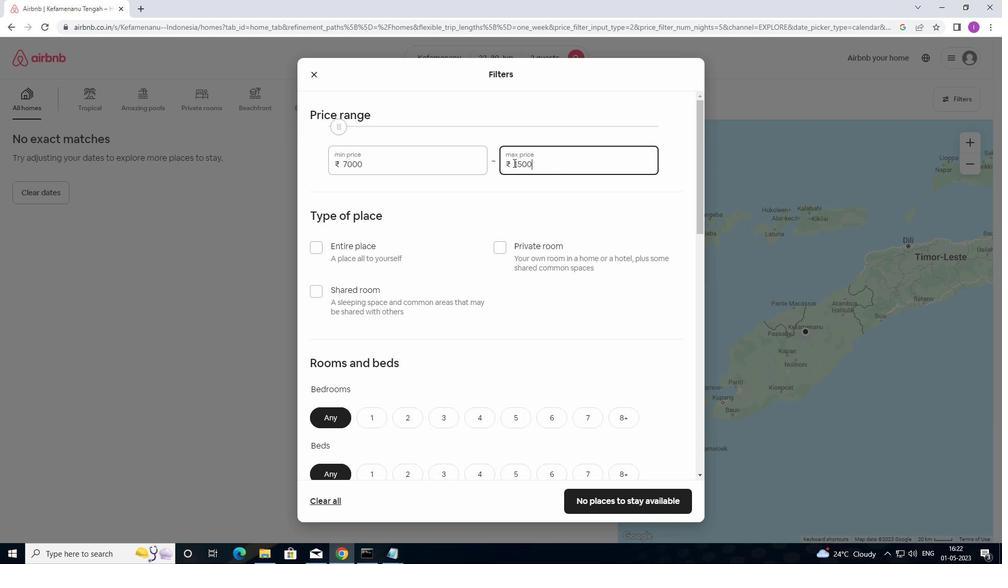 
Action: Mouse moved to (474, 247)
Screenshot: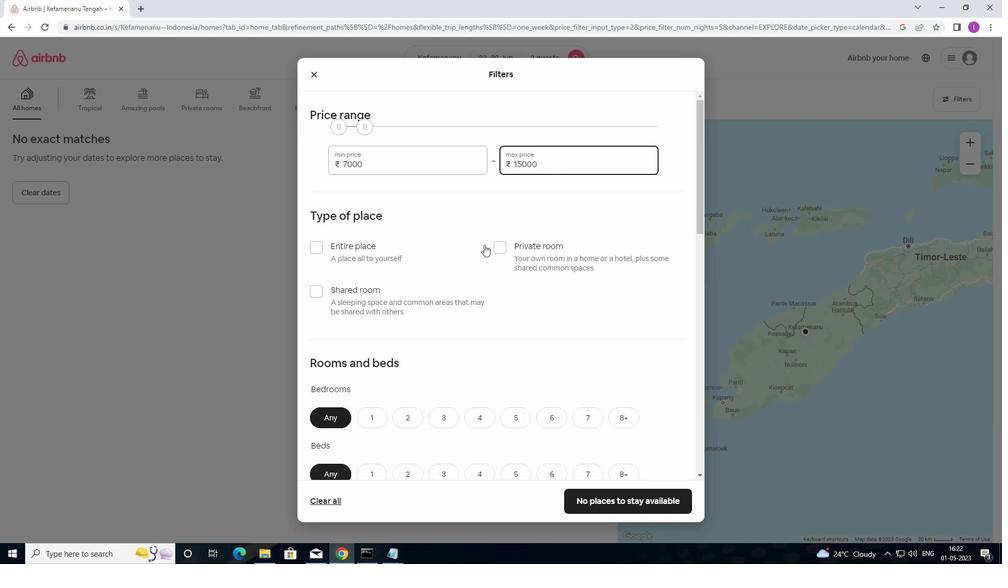 
Action: Mouse scrolled (474, 247) with delta (0, 0)
Screenshot: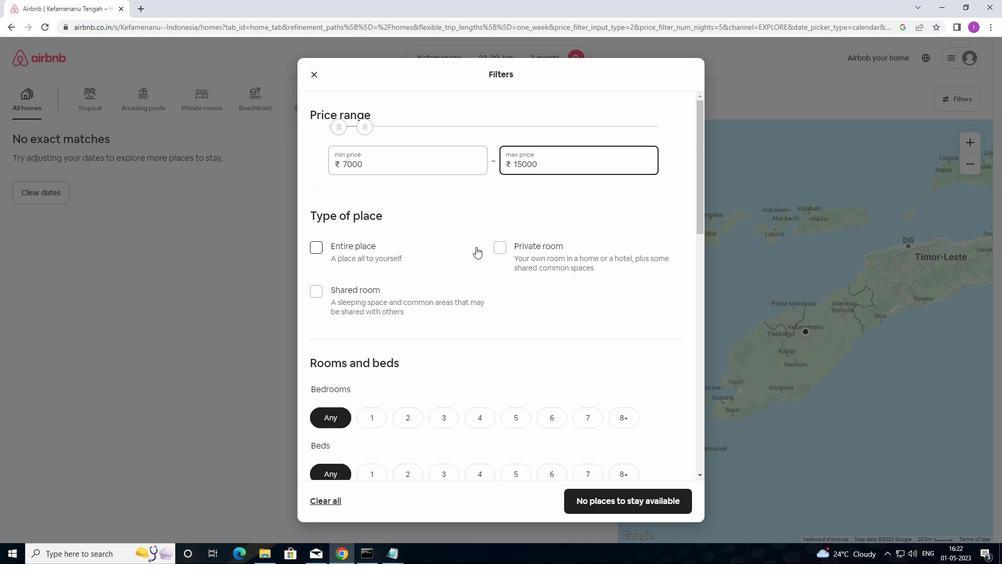 
Action: Mouse moved to (474, 247)
Screenshot: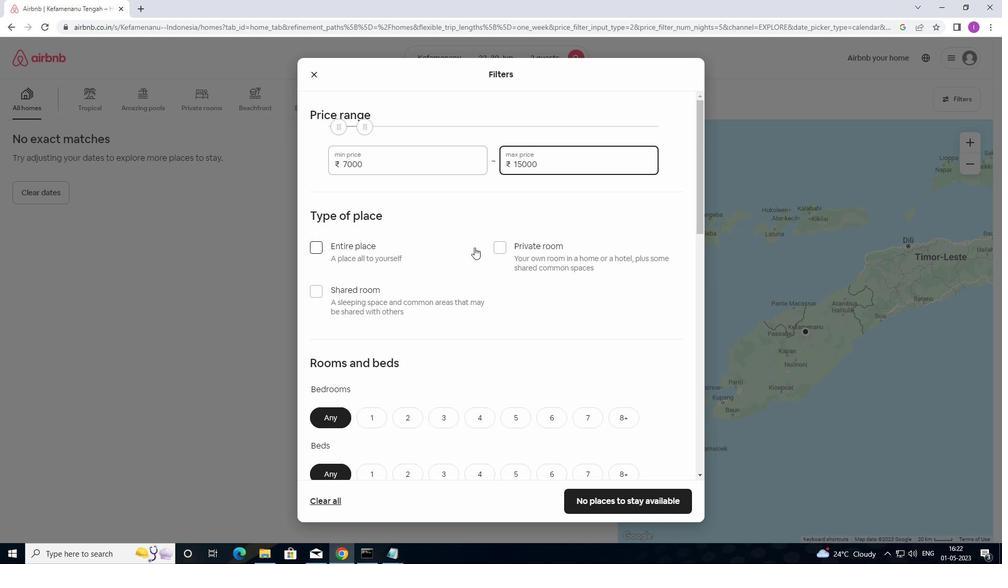 
Action: Mouse scrolled (474, 246) with delta (0, 0)
Screenshot: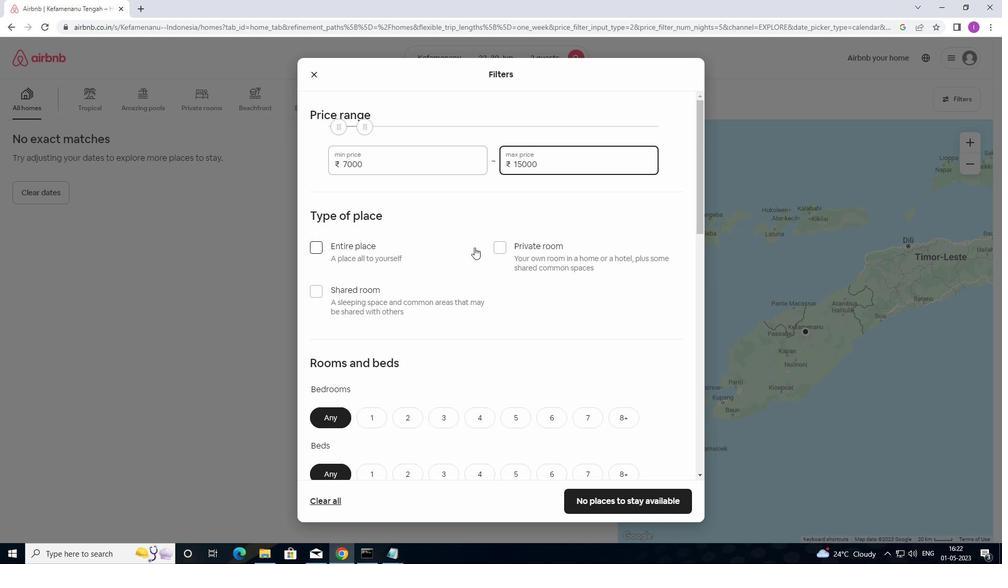 
Action: Mouse moved to (320, 143)
Screenshot: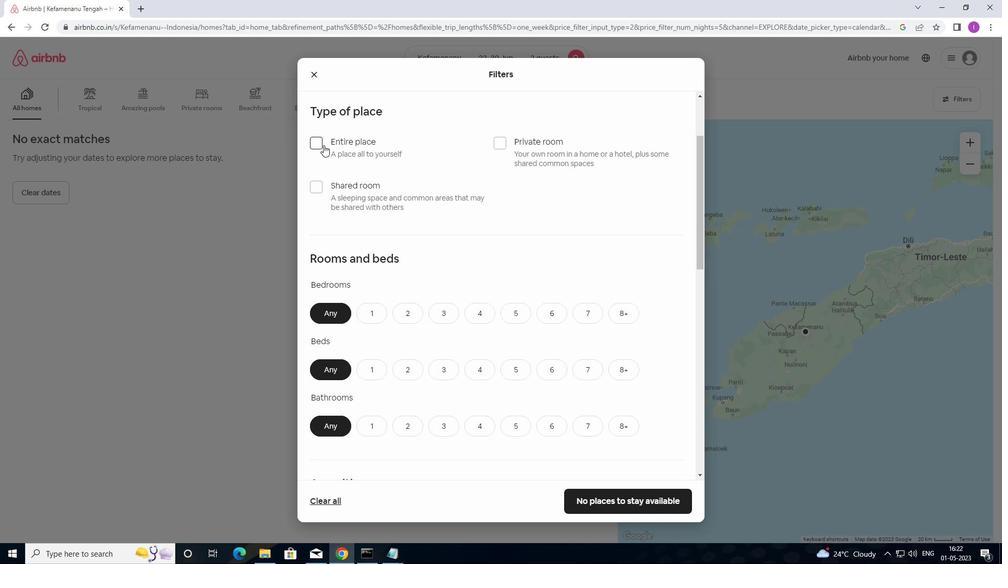 
Action: Mouse pressed left at (320, 143)
Screenshot: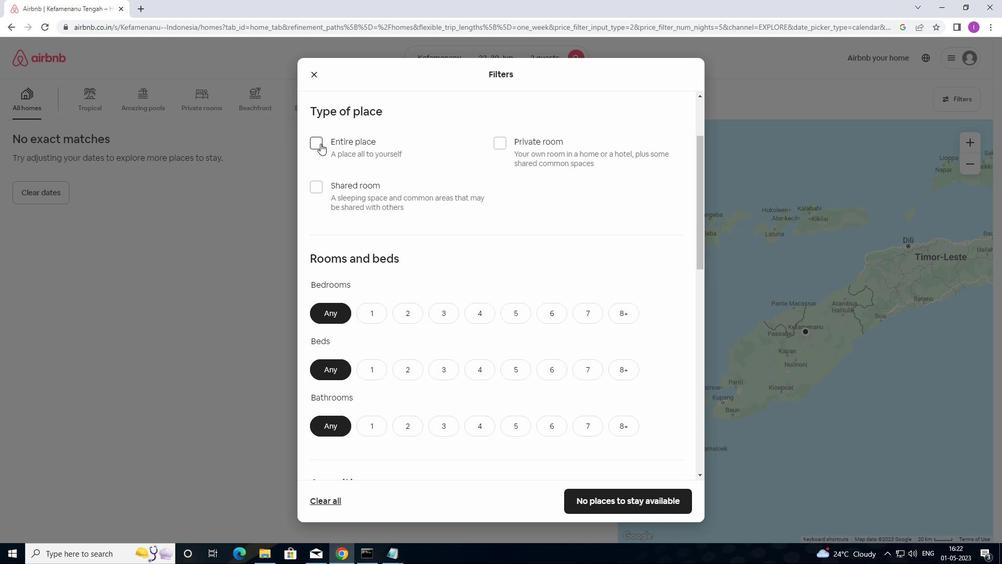 
Action: Mouse moved to (402, 186)
Screenshot: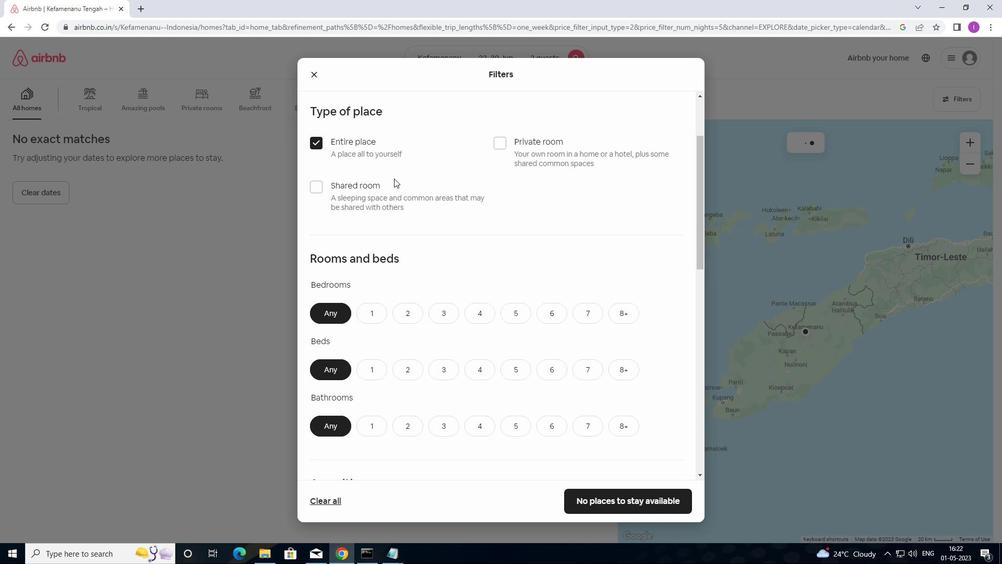 
Action: Mouse scrolled (402, 185) with delta (0, 0)
Screenshot: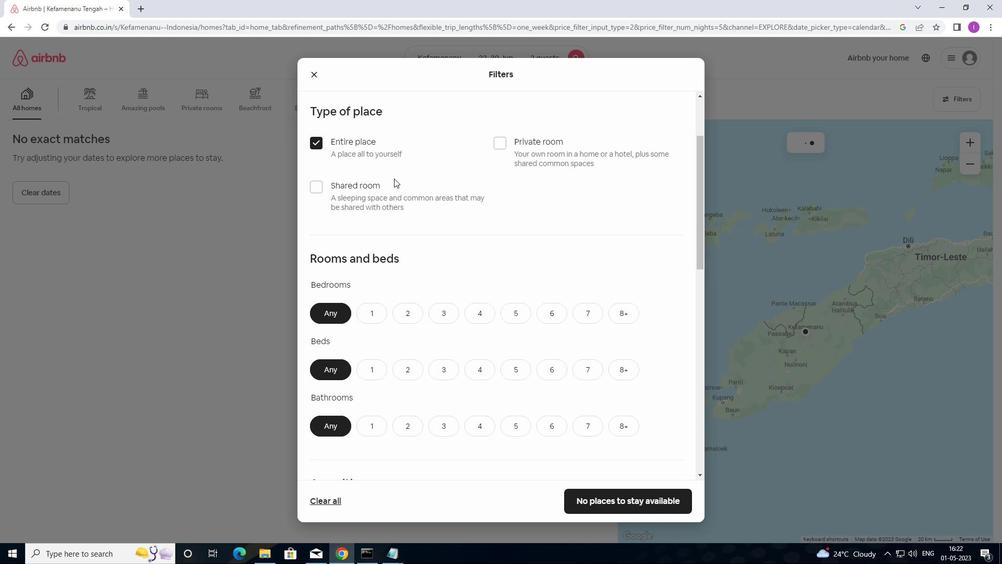 
Action: Mouse moved to (404, 189)
Screenshot: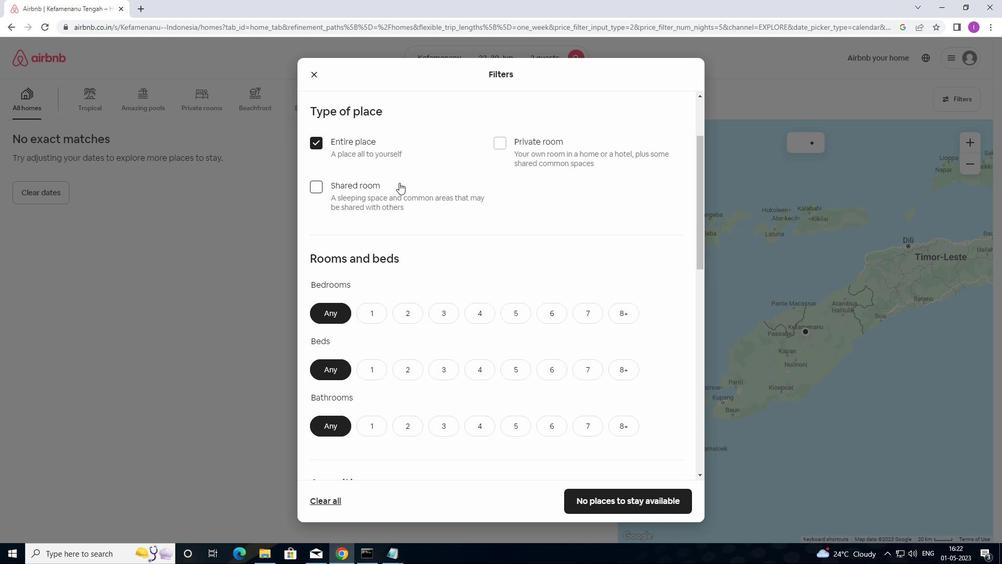 
Action: Mouse scrolled (404, 189) with delta (0, 0)
Screenshot: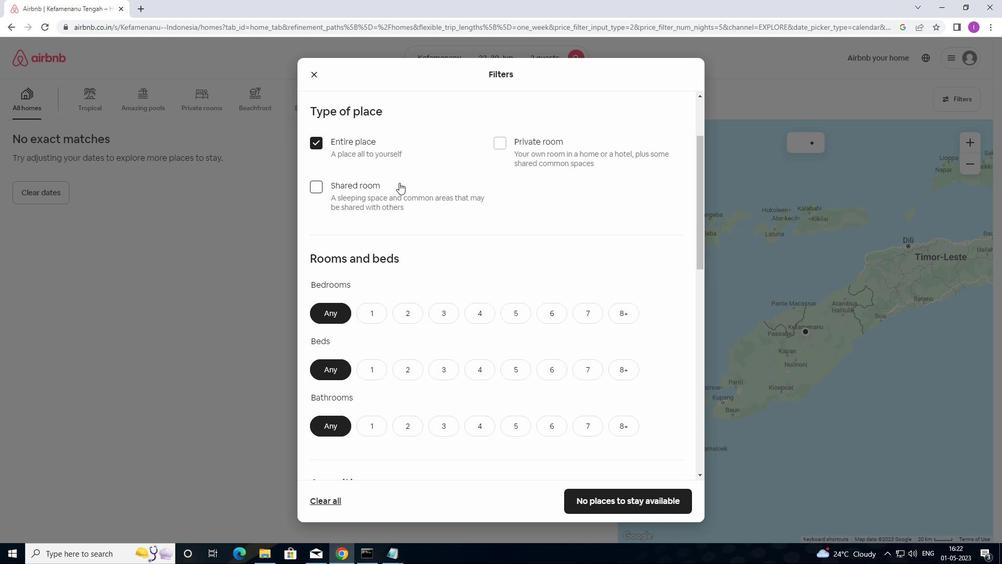 
Action: Mouse moved to (404, 191)
Screenshot: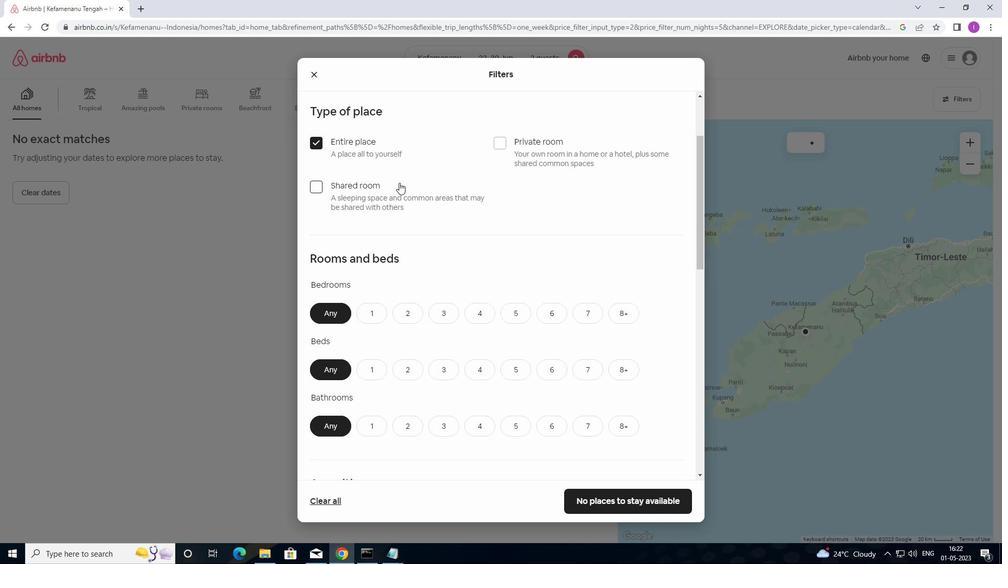 
Action: Mouse scrolled (404, 190) with delta (0, 0)
Screenshot: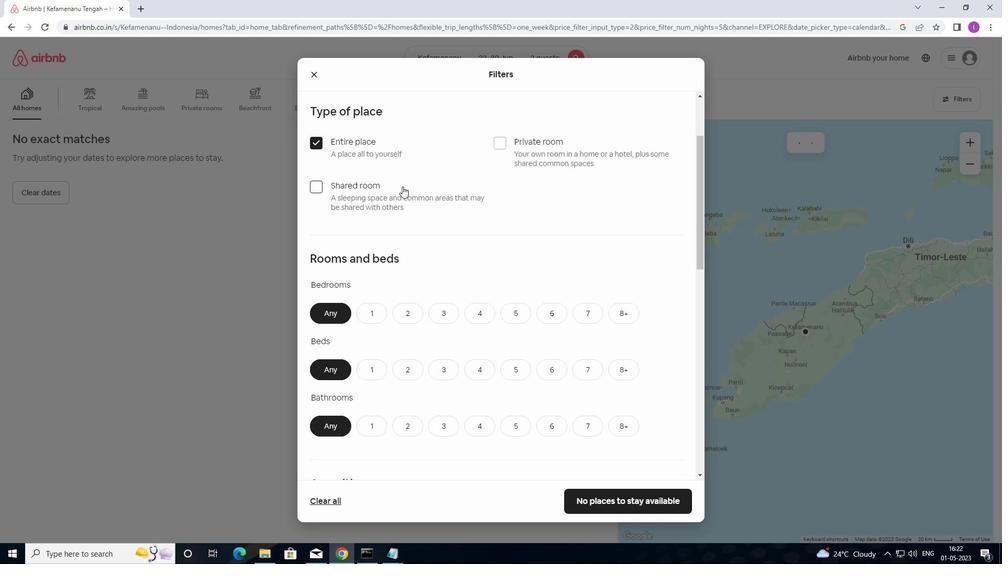 
Action: Mouse moved to (369, 157)
Screenshot: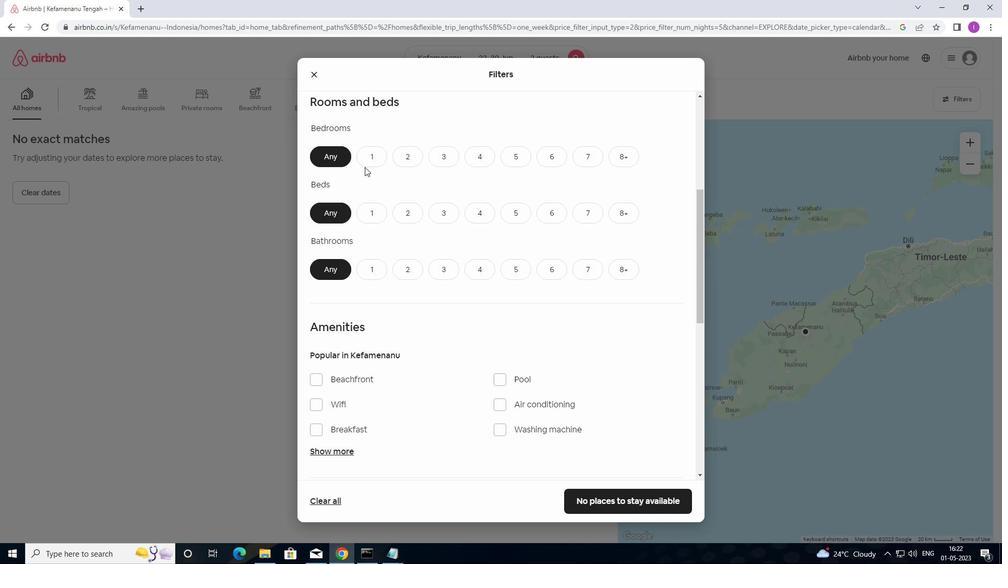 
Action: Mouse pressed left at (369, 157)
Screenshot: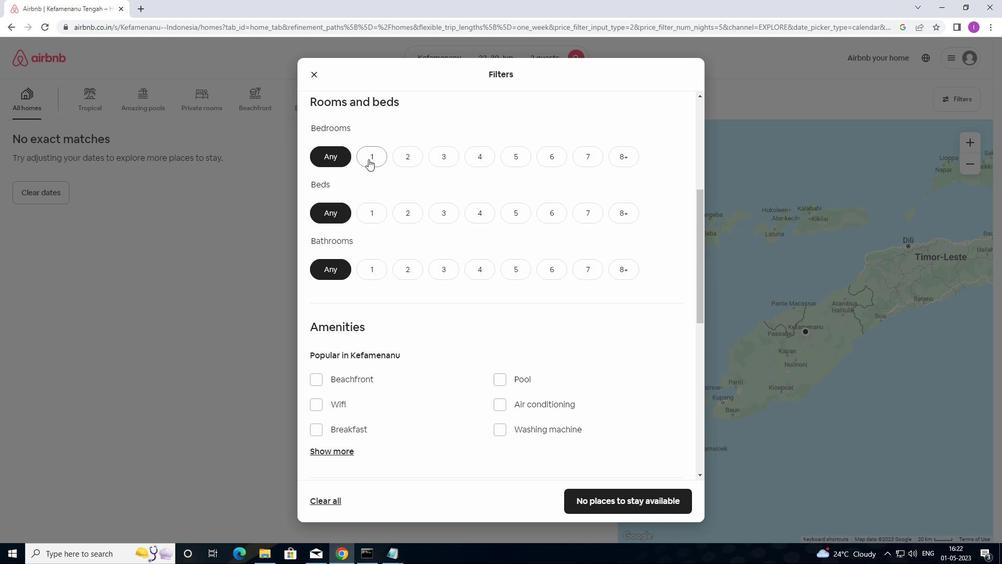 
Action: Mouse moved to (380, 208)
Screenshot: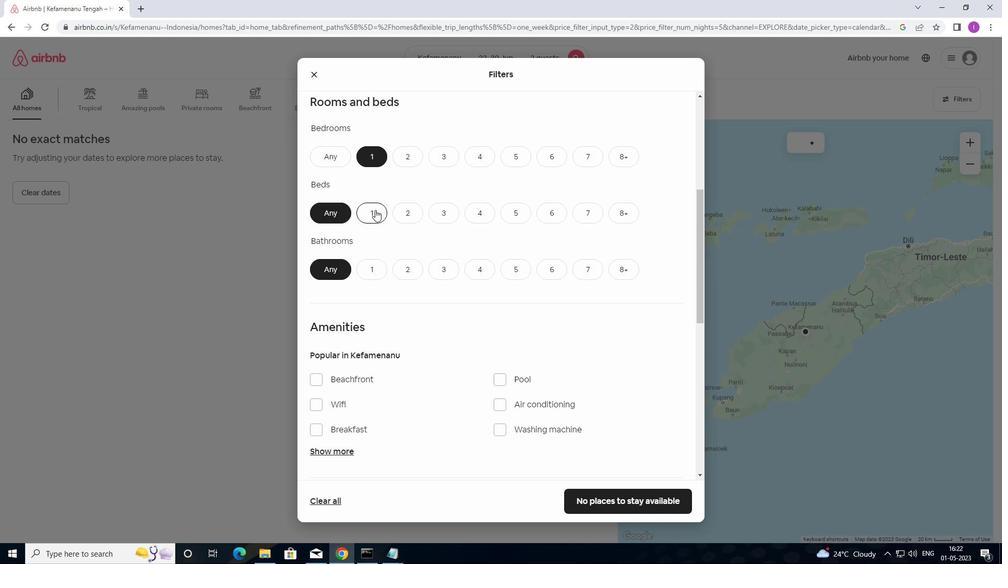 
Action: Mouse pressed left at (380, 208)
Screenshot: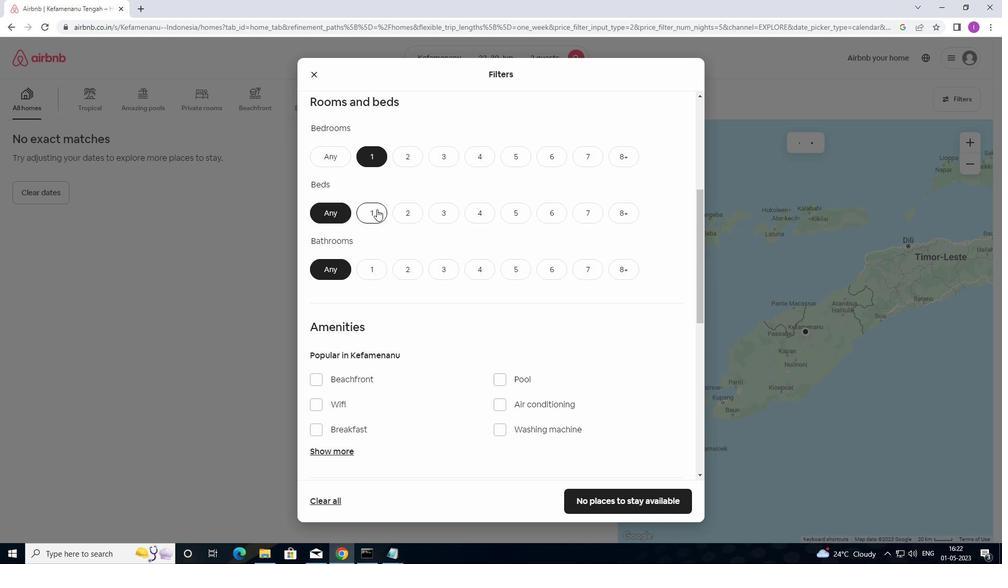 
Action: Mouse moved to (376, 270)
Screenshot: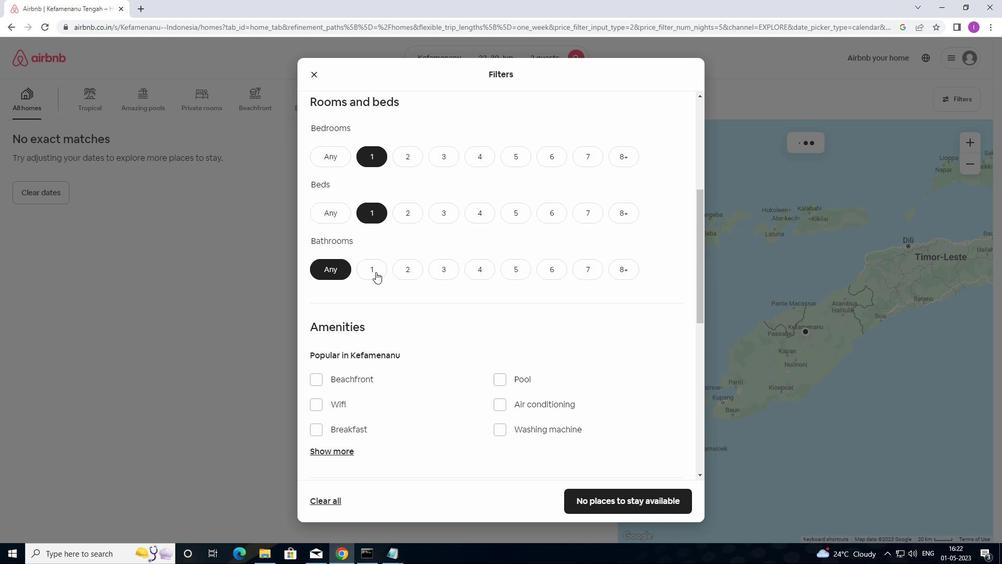 
Action: Mouse pressed left at (376, 270)
Screenshot: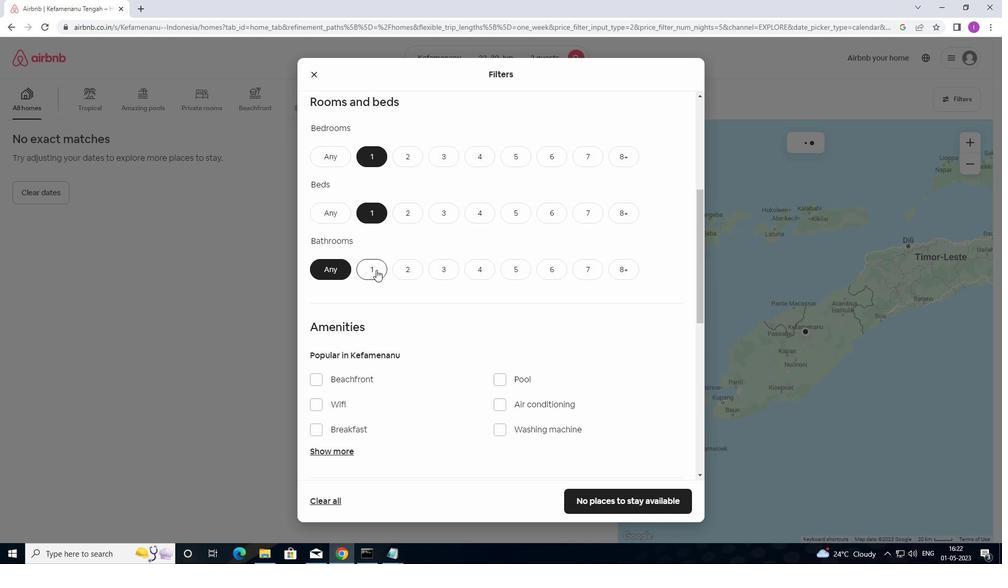 
Action: Mouse moved to (459, 271)
Screenshot: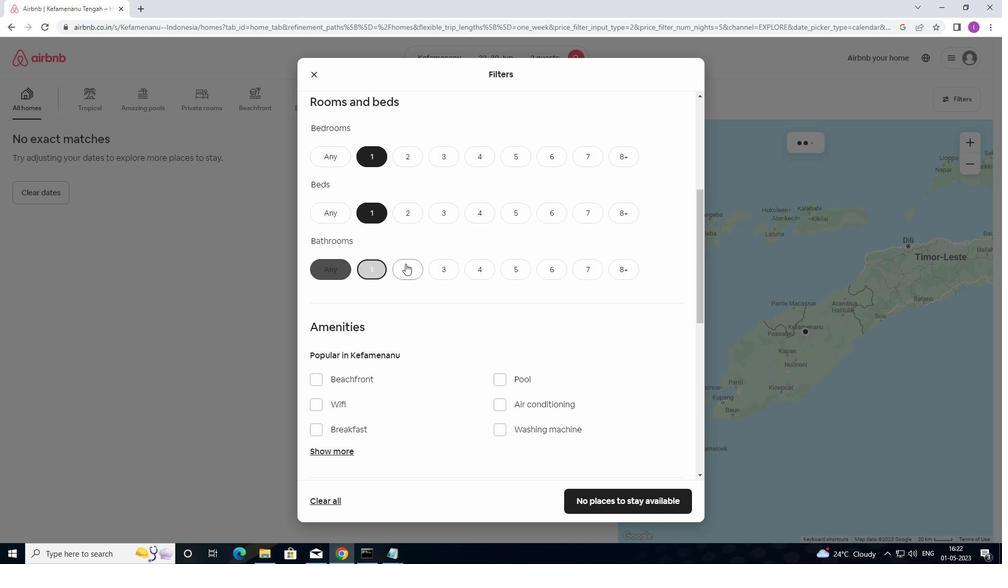 
Action: Mouse scrolled (459, 271) with delta (0, 0)
Screenshot: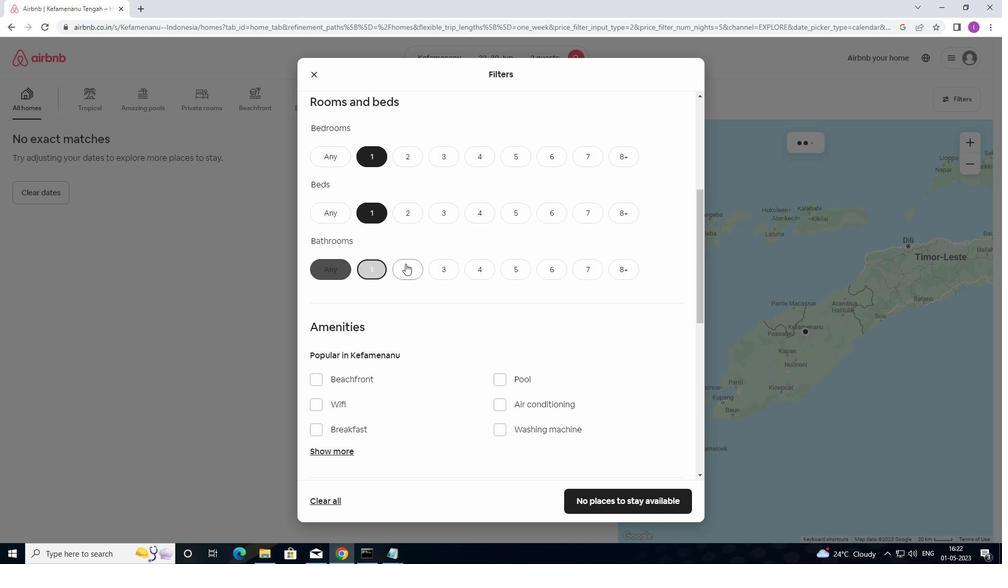 
Action: Mouse moved to (488, 276)
Screenshot: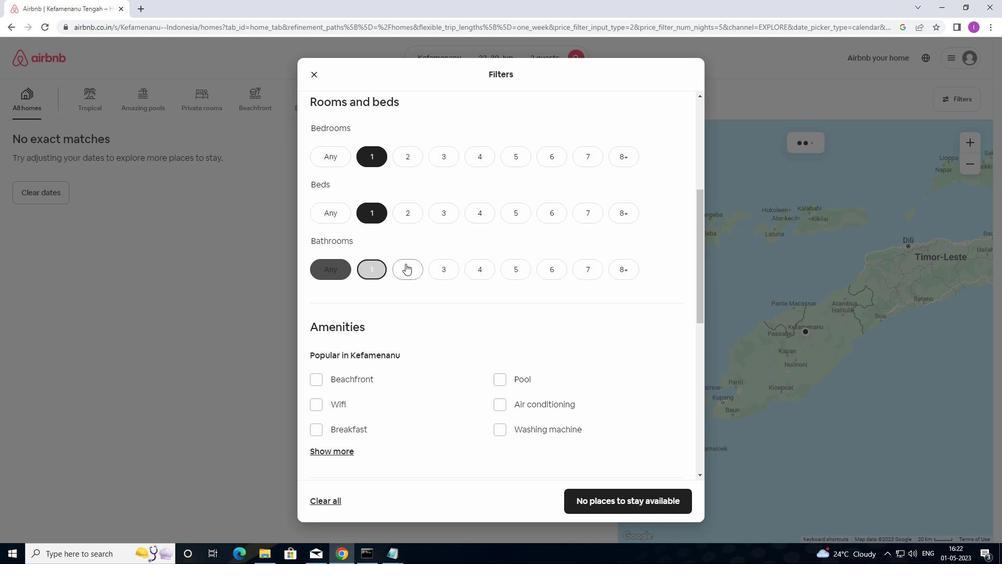 
Action: Mouse scrolled (488, 275) with delta (0, 0)
Screenshot: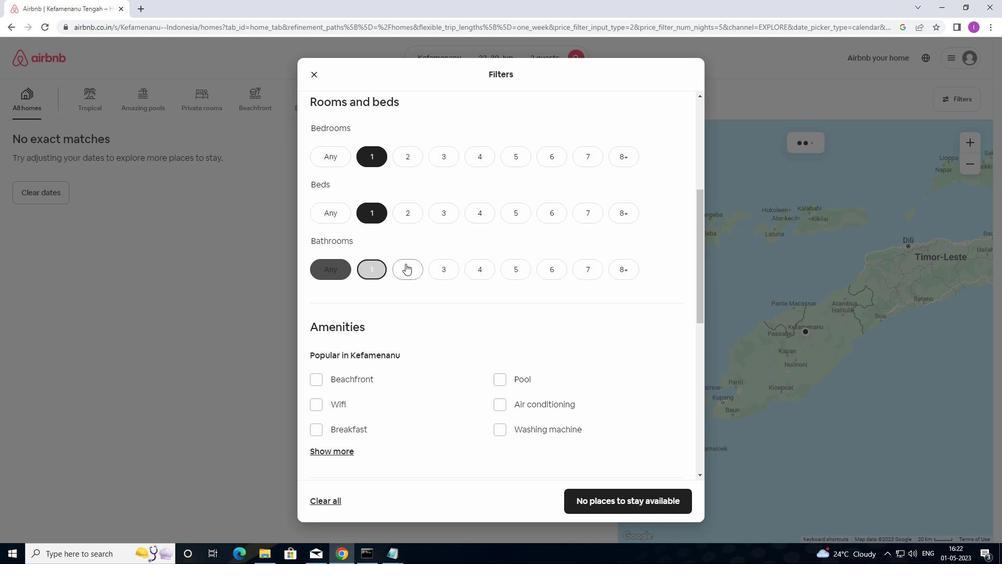 
Action: Mouse moved to (500, 279)
Screenshot: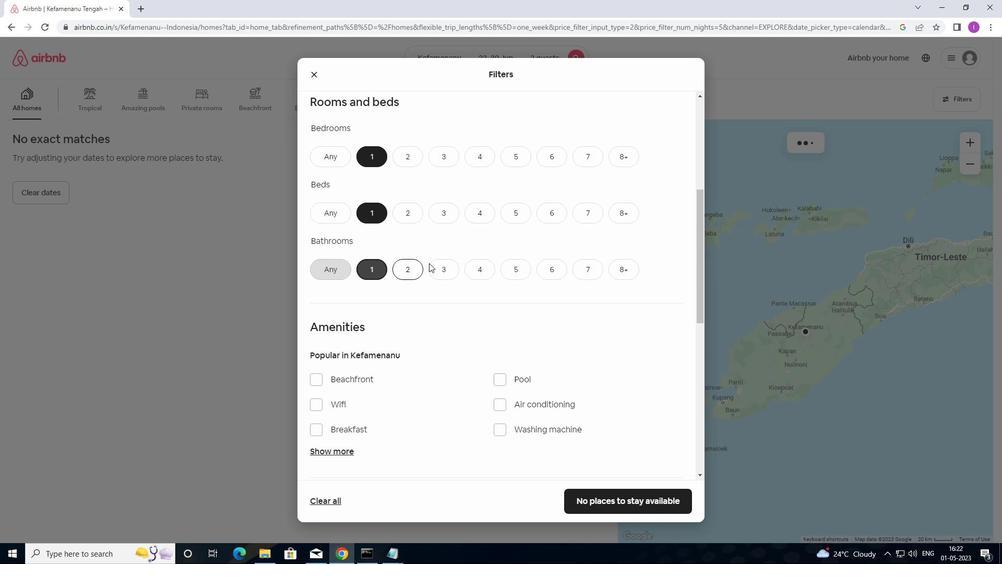 
Action: Mouse scrolled (500, 278) with delta (0, 0)
Screenshot: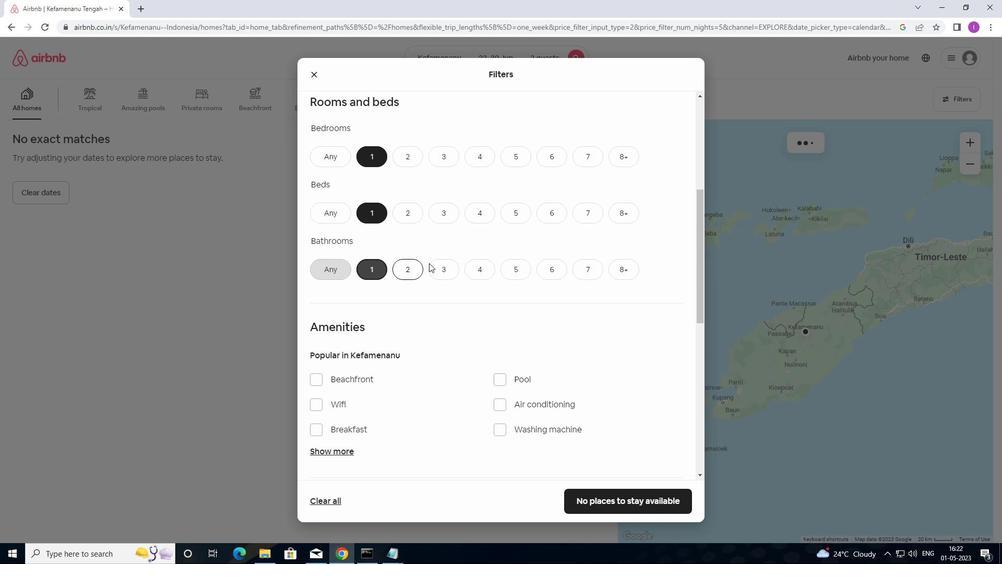 
Action: Mouse moved to (501, 279)
Screenshot: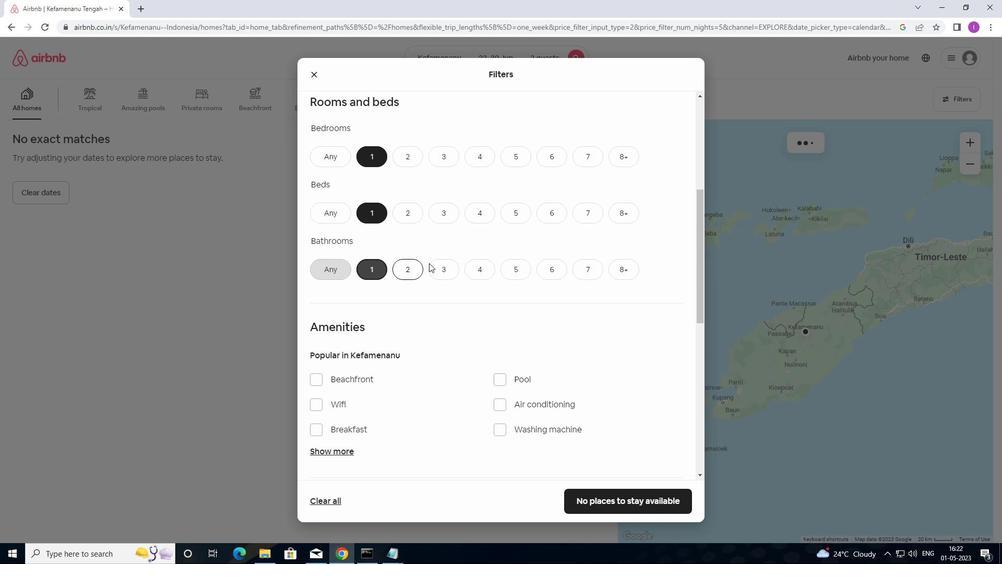 
Action: Mouse scrolled (501, 278) with delta (0, 0)
Screenshot: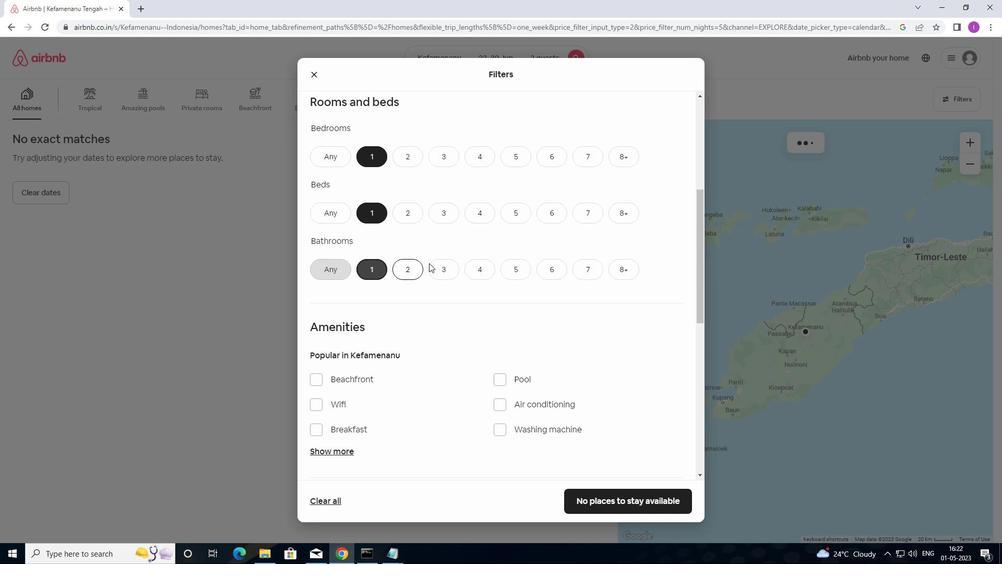 
Action: Mouse moved to (502, 279)
Screenshot: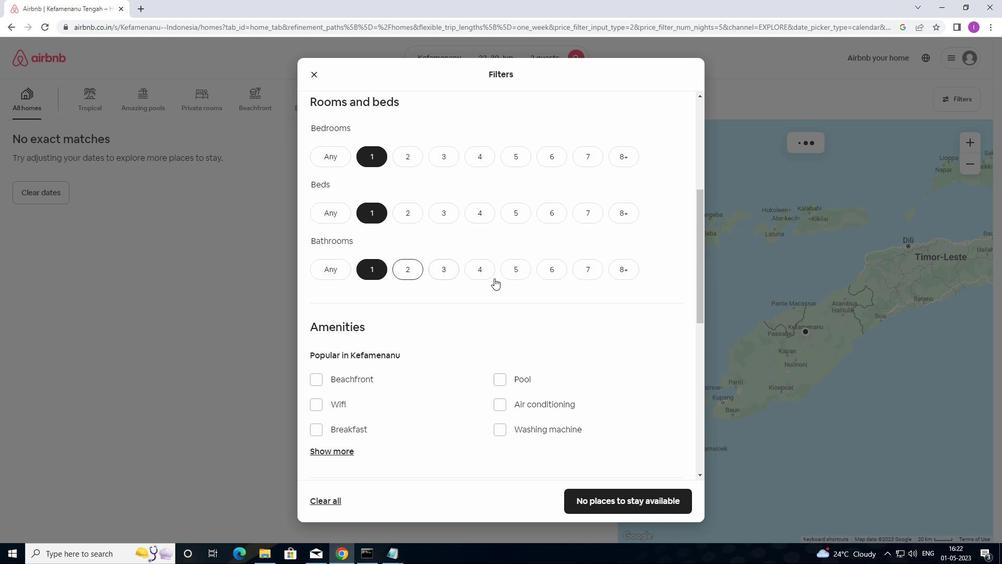 
Action: Mouse scrolled (502, 278) with delta (0, 0)
Screenshot: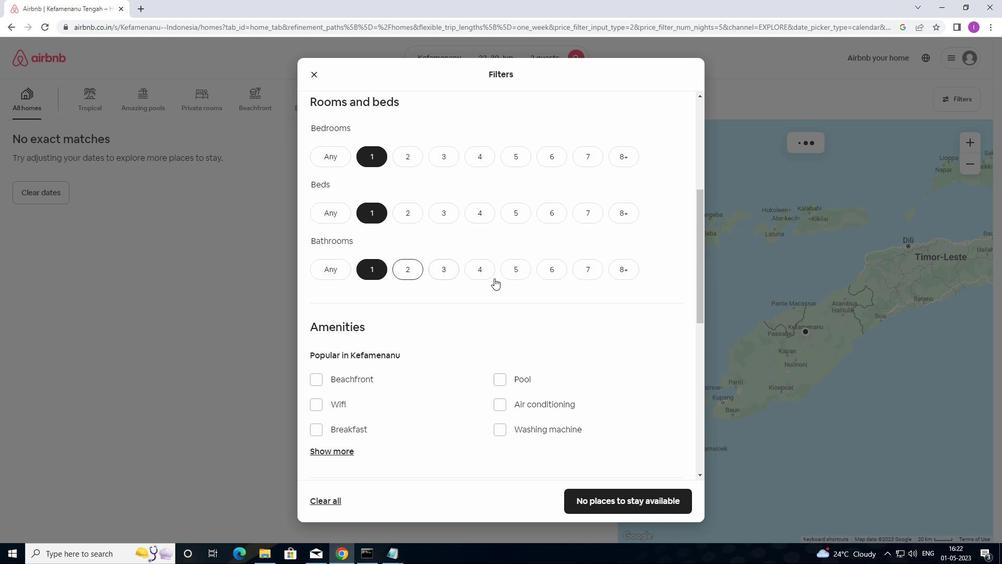 
Action: Mouse moved to (664, 311)
Screenshot: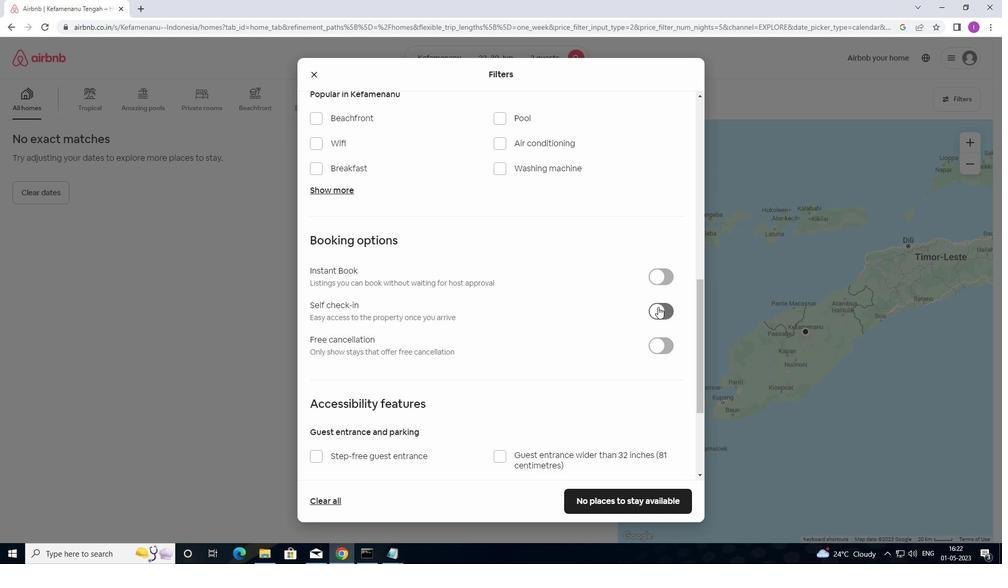 
Action: Mouse pressed left at (664, 311)
Screenshot: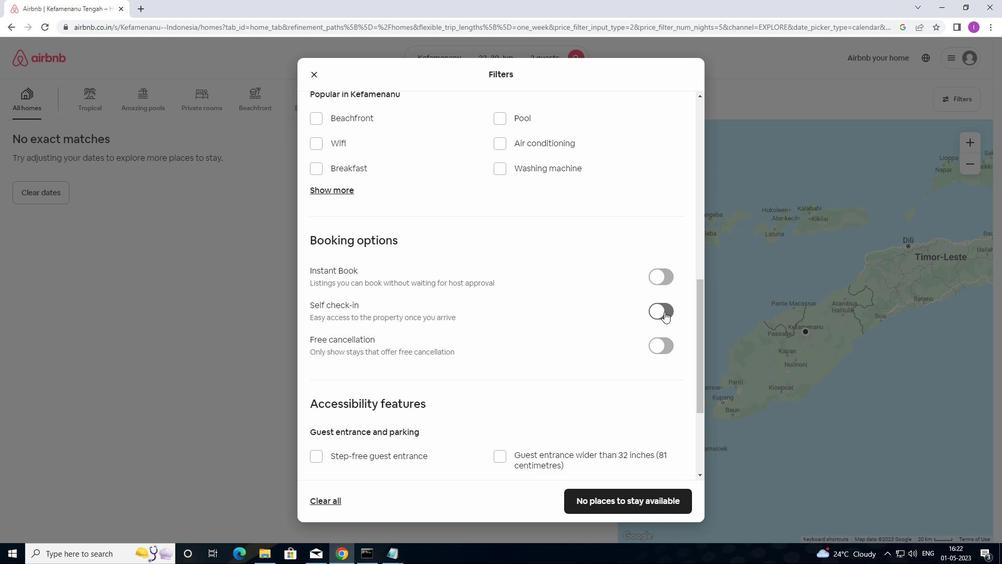 
Action: Mouse moved to (360, 339)
Screenshot: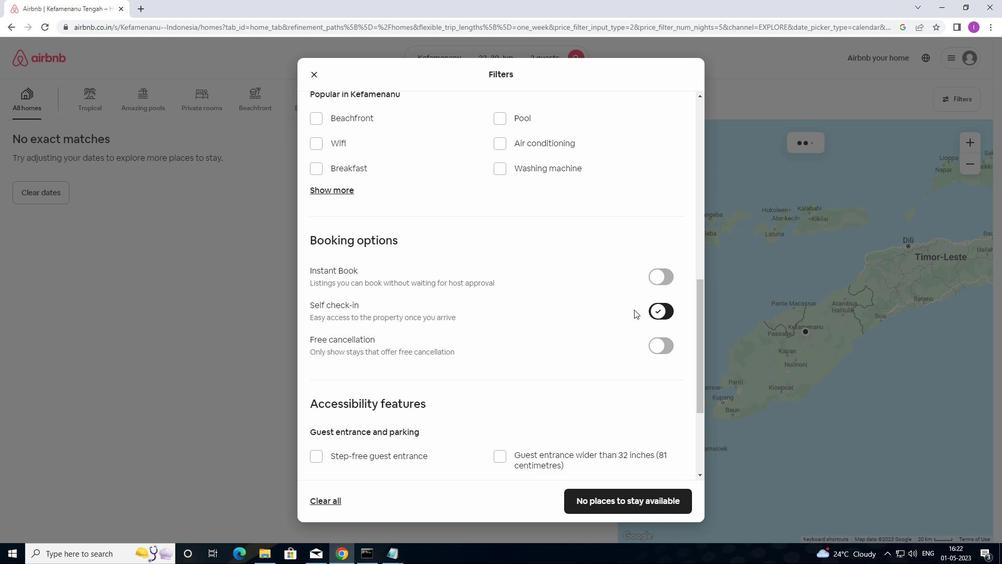 
Action: Mouse scrolled (360, 338) with delta (0, 0)
Screenshot: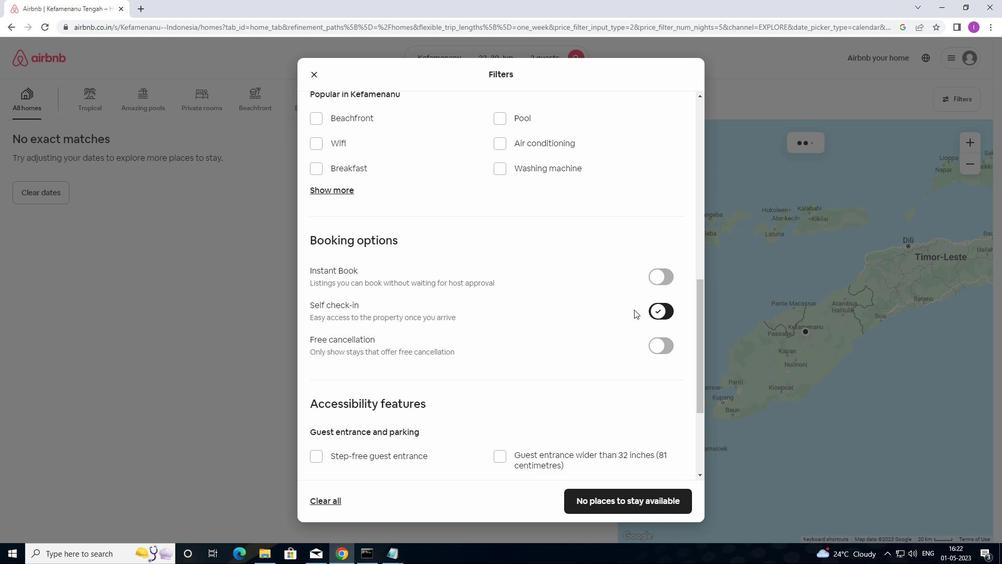 
Action: Mouse moved to (357, 346)
Screenshot: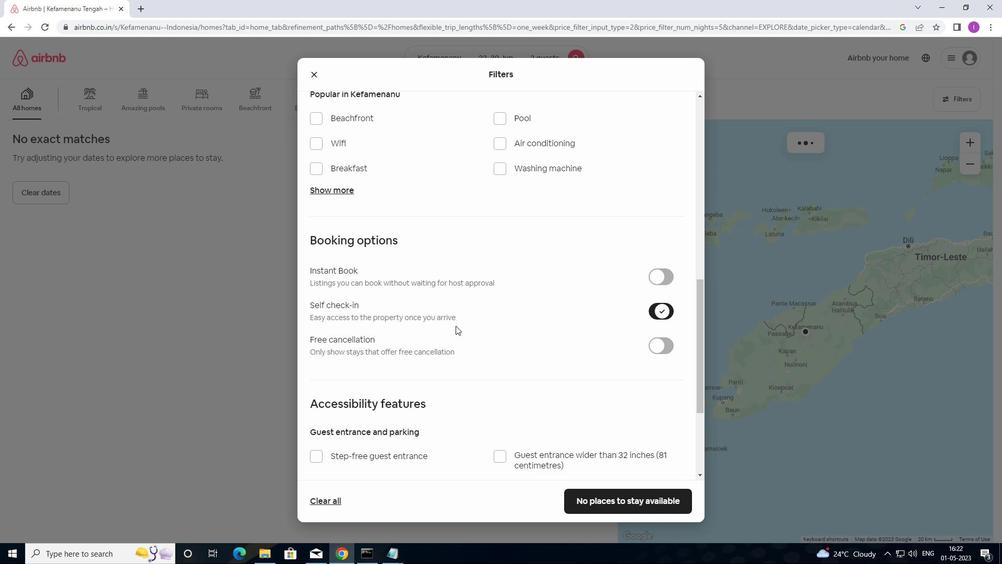 
Action: Mouse scrolled (357, 346) with delta (0, 0)
Screenshot: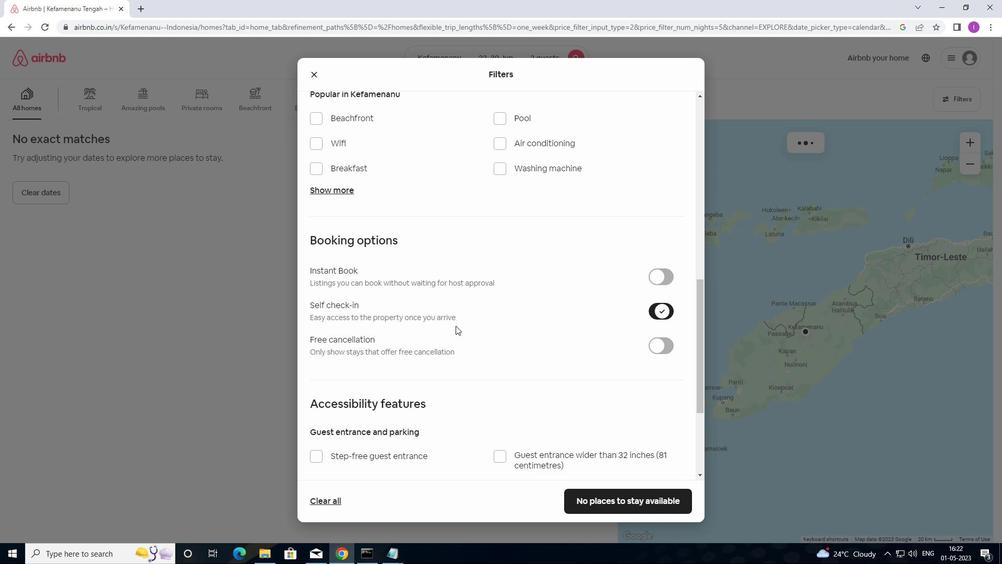 
Action: Mouse moved to (355, 347)
Screenshot: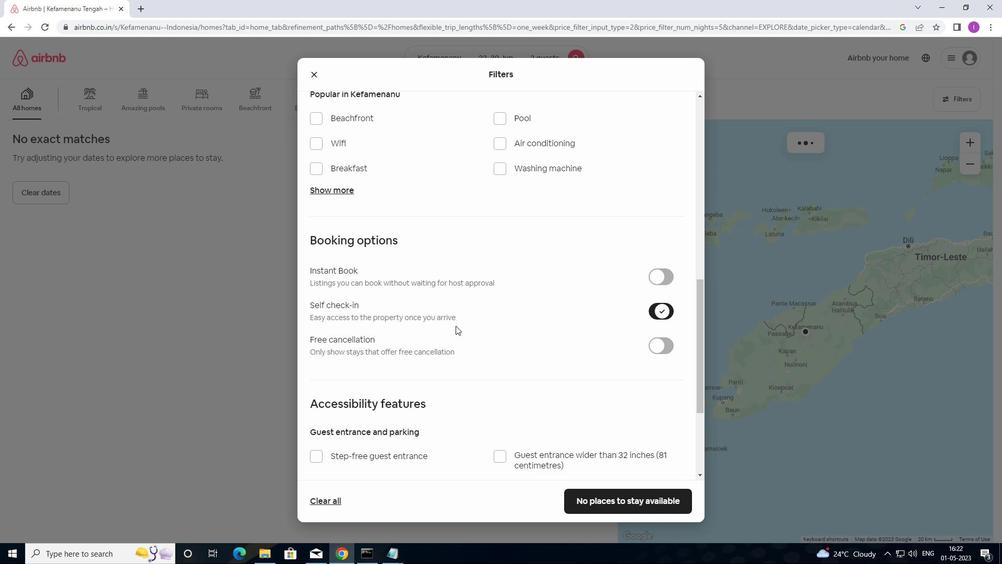 
Action: Mouse scrolled (355, 347) with delta (0, 0)
Screenshot: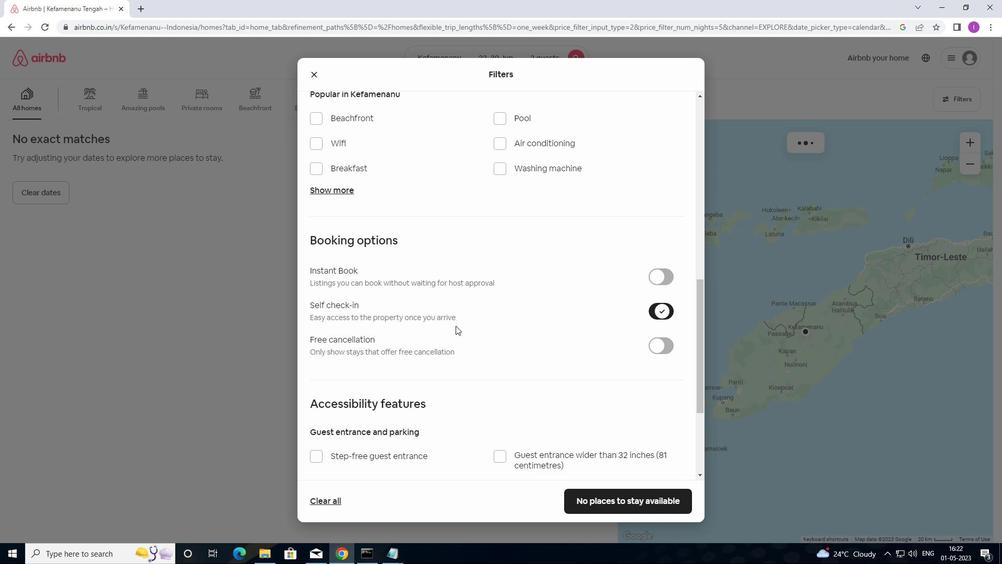 
Action: Mouse moved to (351, 347)
Screenshot: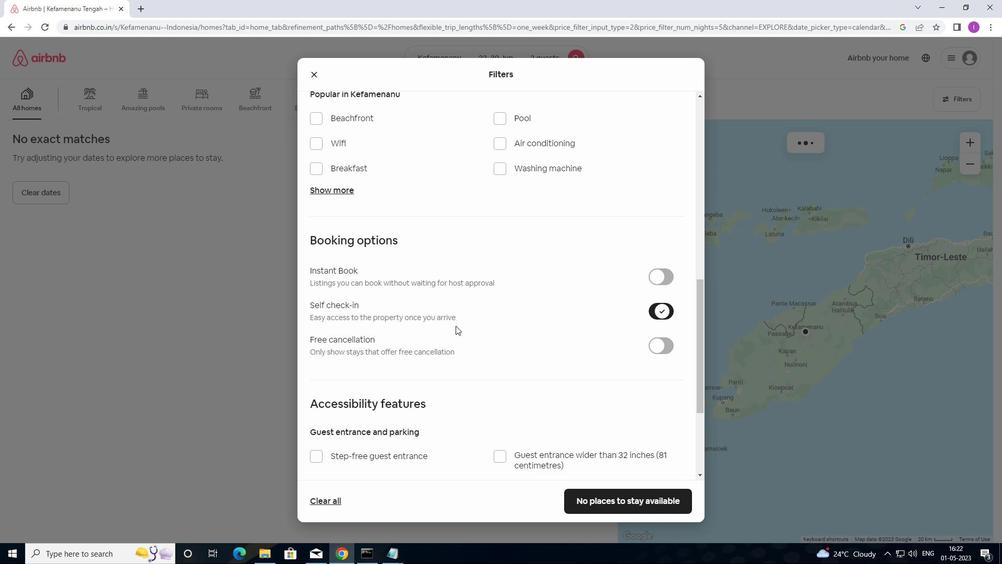 
Action: Mouse scrolled (351, 347) with delta (0, 0)
Screenshot: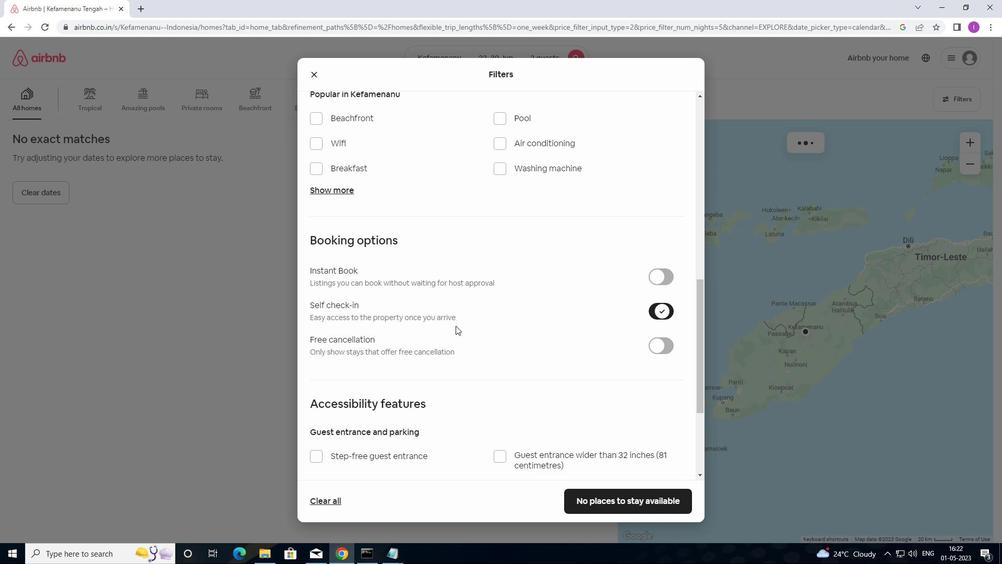 
Action: Mouse moved to (341, 344)
Screenshot: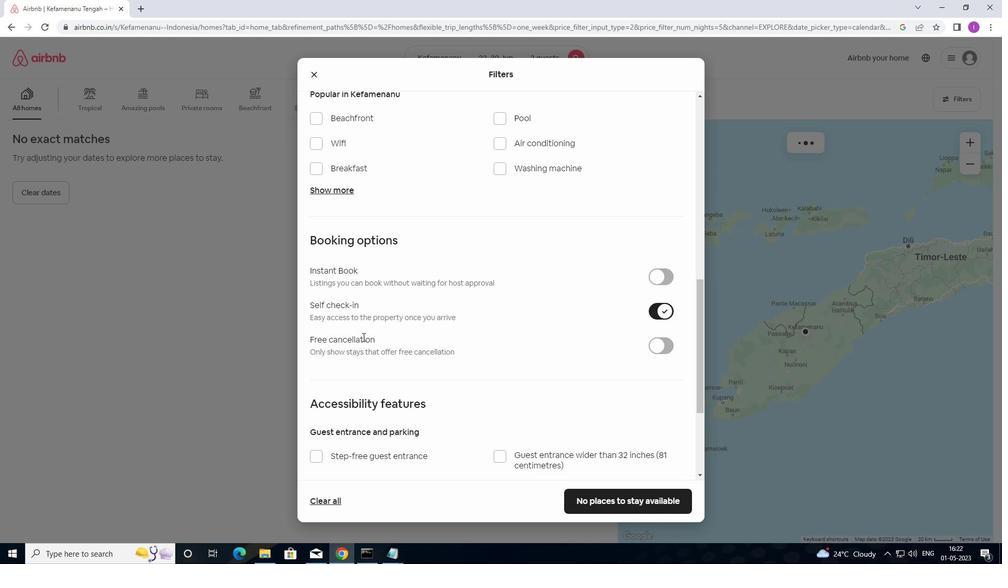 
Action: Mouse scrolled (341, 344) with delta (0, 0)
Screenshot: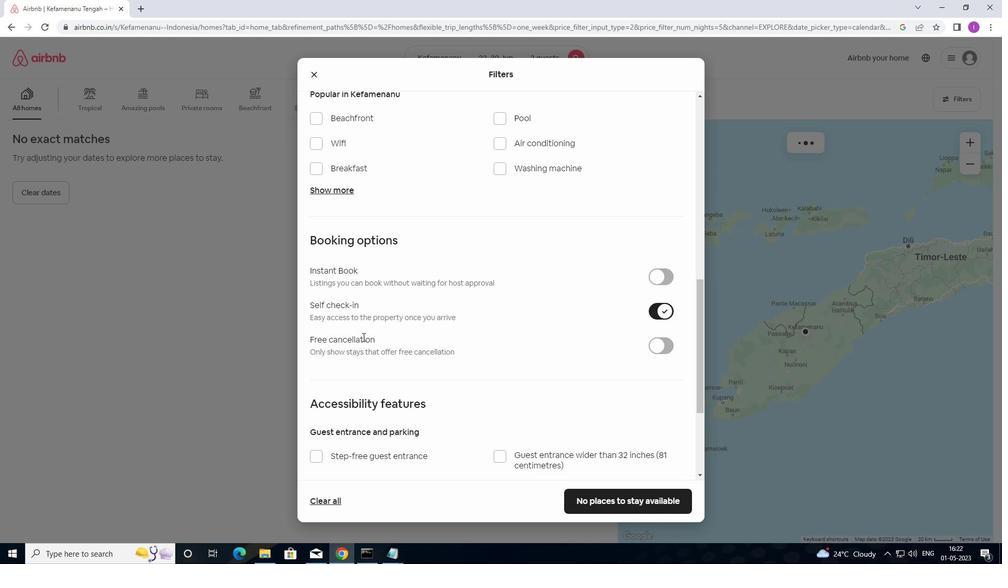 
Action: Mouse moved to (339, 342)
Screenshot: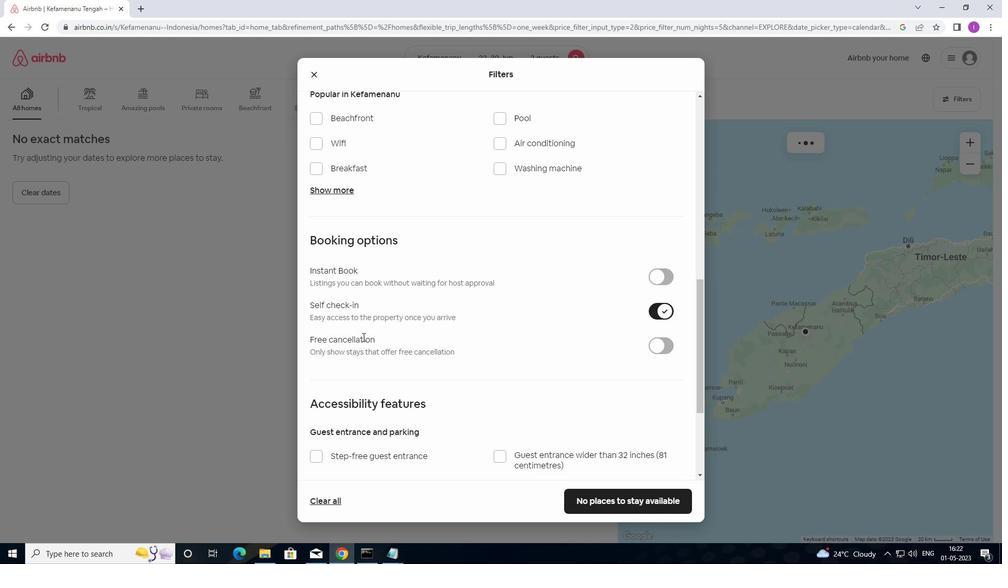 
Action: Mouse scrolled (339, 342) with delta (0, 0)
Screenshot: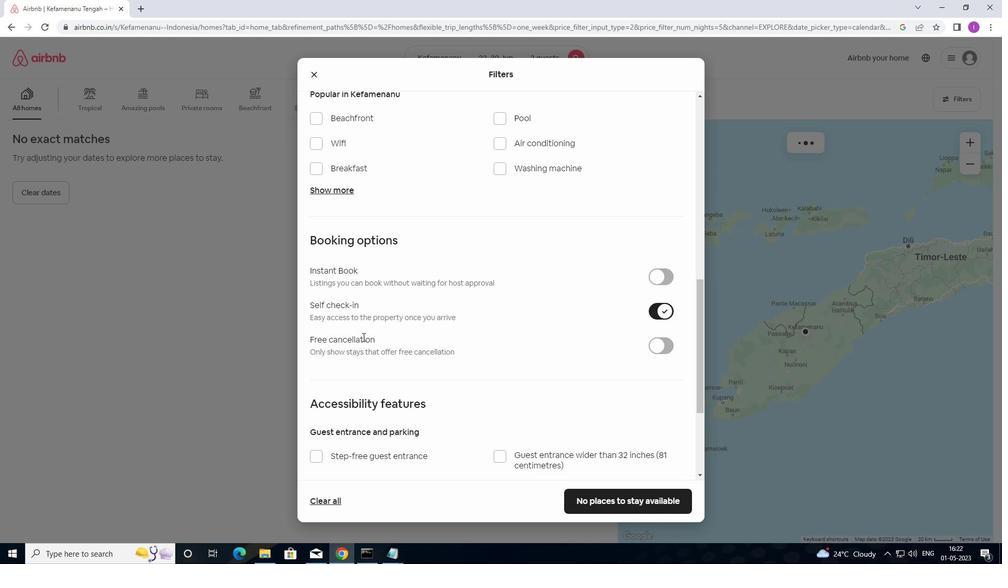 
Action: Mouse moved to (340, 347)
Screenshot: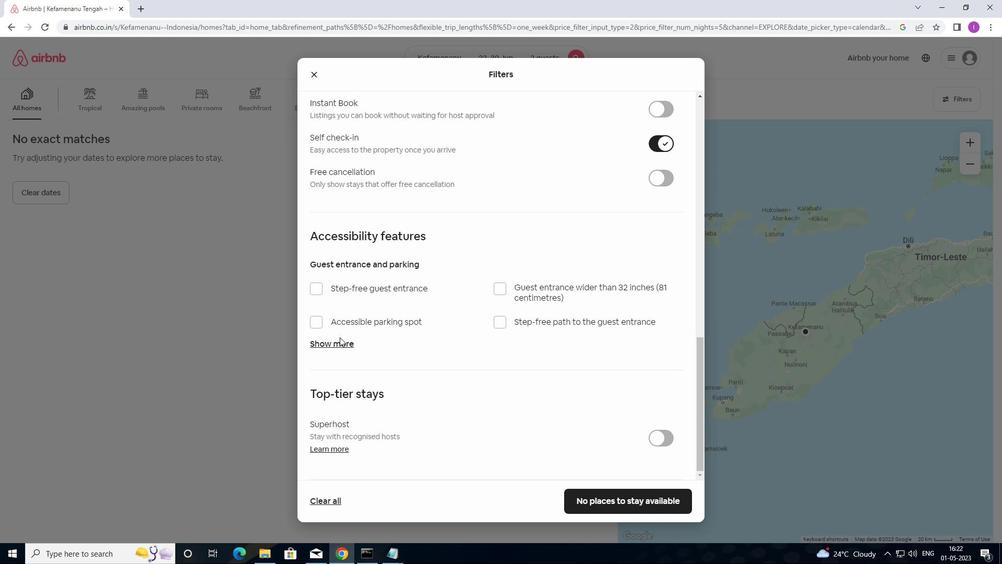 
Action: Mouse scrolled (340, 346) with delta (0, 0)
Screenshot: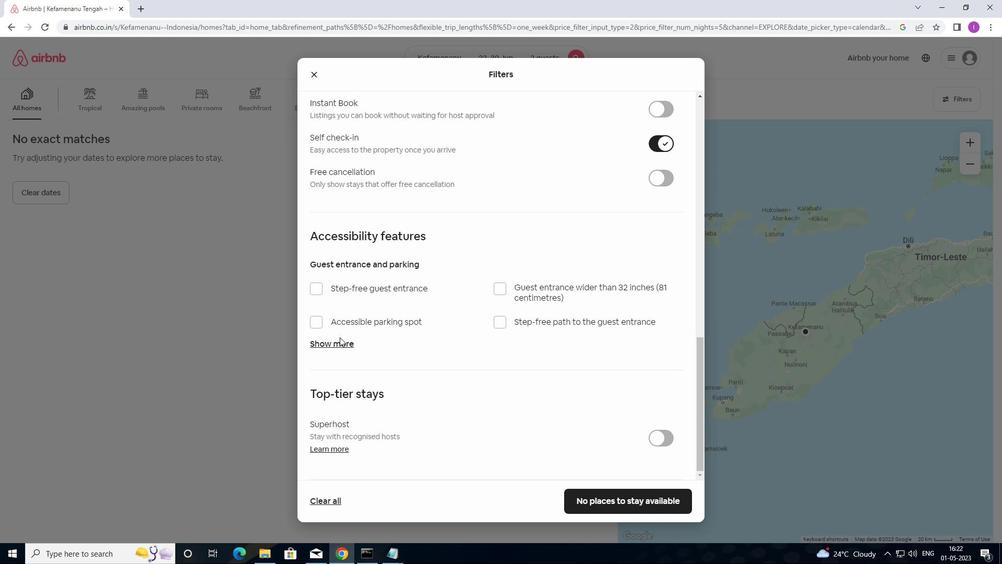 
Action: Mouse moved to (340, 347)
Screenshot: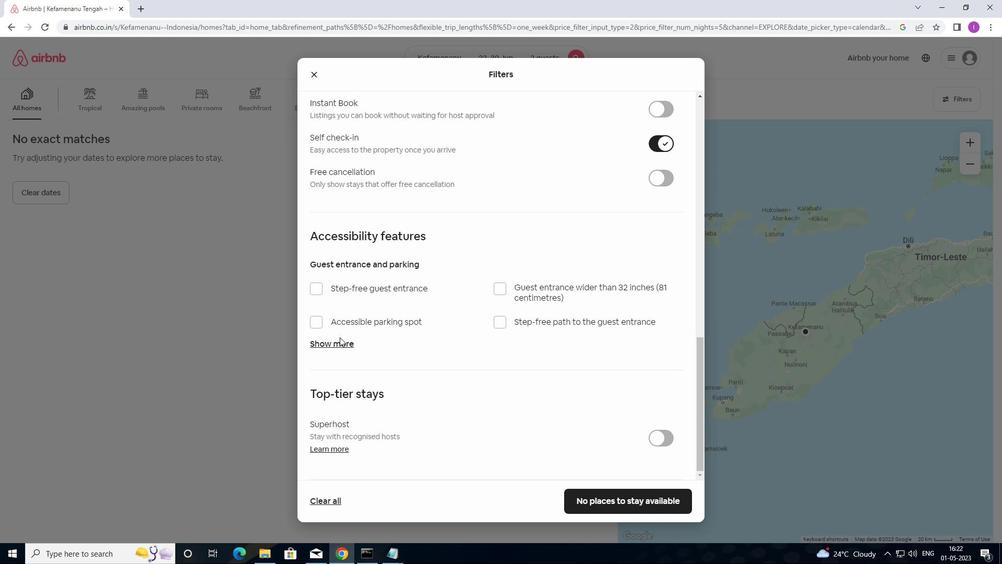 
Action: Mouse scrolled (340, 347) with delta (0, 0)
Screenshot: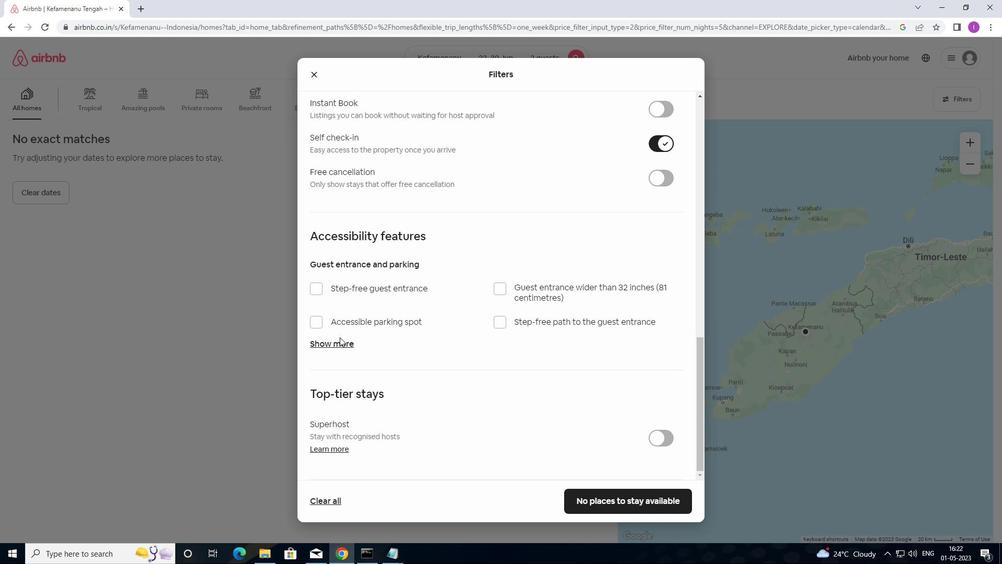 
Action: Mouse moved to (340, 348)
Screenshot: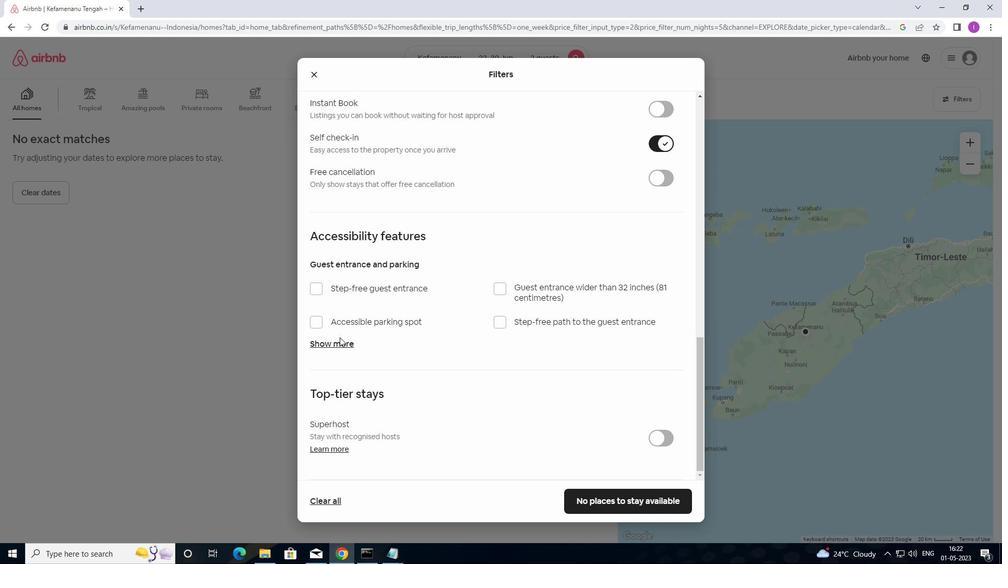 
Action: Mouse scrolled (340, 348) with delta (0, 0)
Screenshot: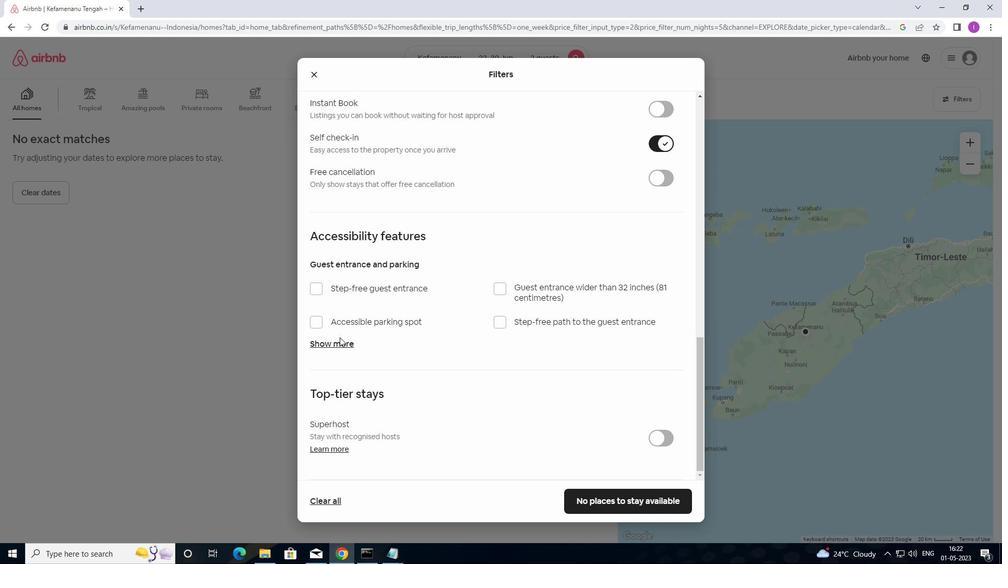 
Action: Mouse moved to (341, 349)
Screenshot: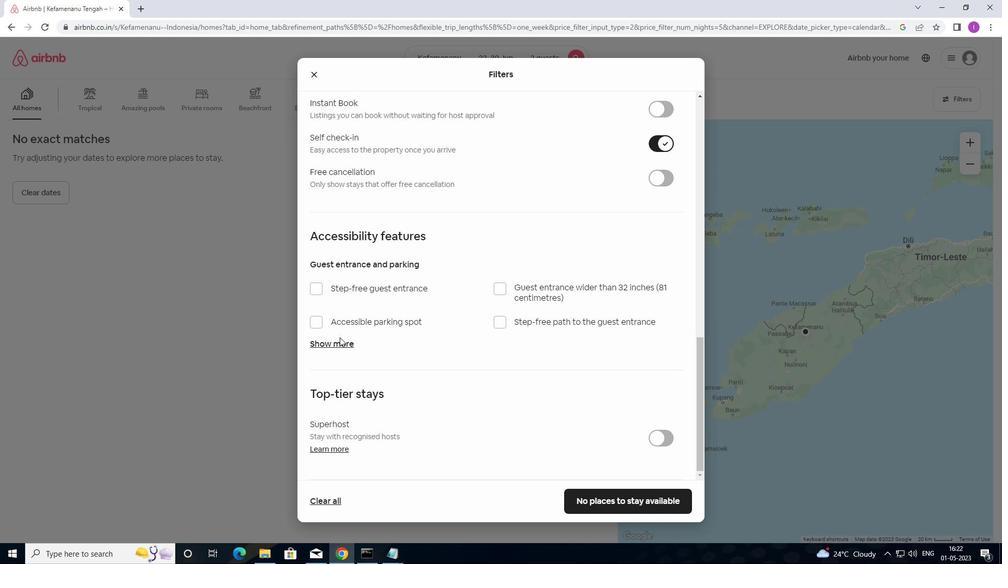 
Action: Mouse scrolled (341, 348) with delta (0, 0)
Screenshot: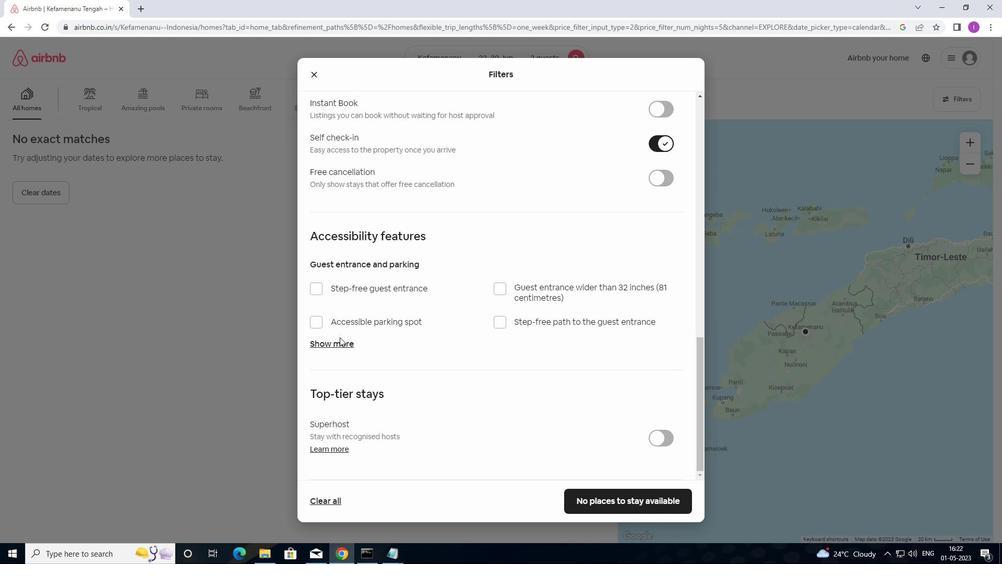
Action: Mouse scrolled (341, 348) with delta (0, 0)
Screenshot: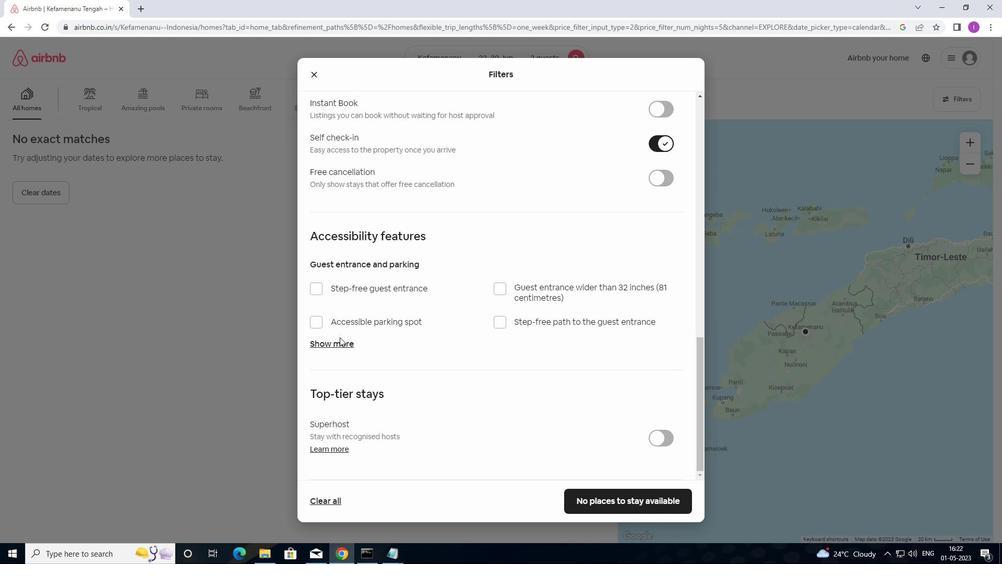
Action: Mouse scrolled (341, 348) with delta (0, 0)
Screenshot: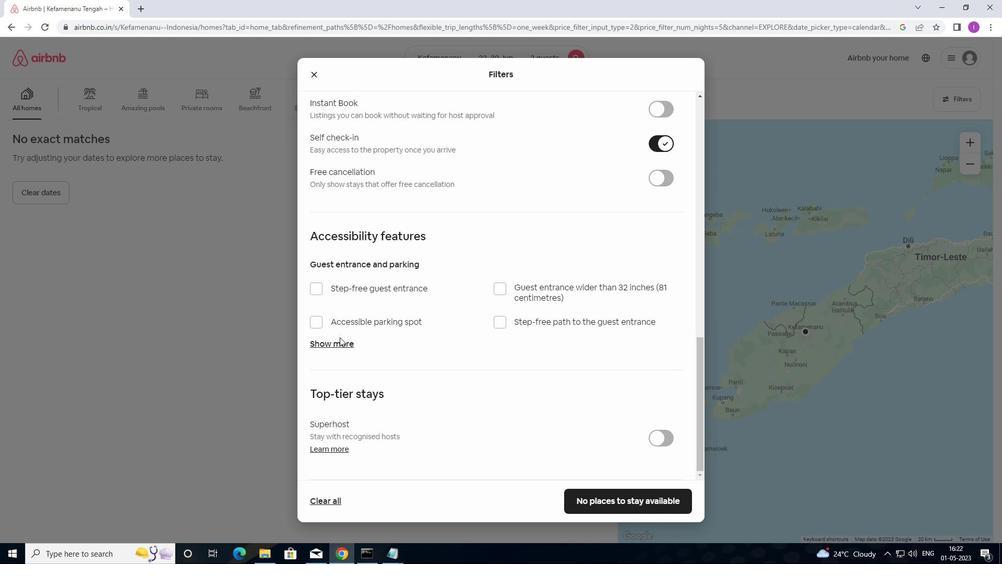 
Action: Mouse moved to (359, 413)
Screenshot: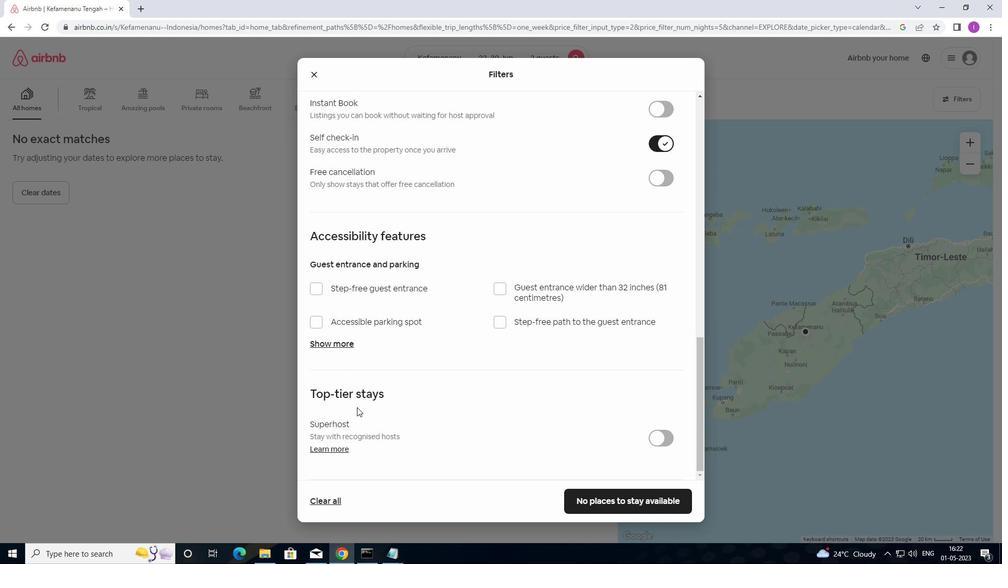 
Action: Mouse scrolled (359, 412) with delta (0, 0)
Screenshot: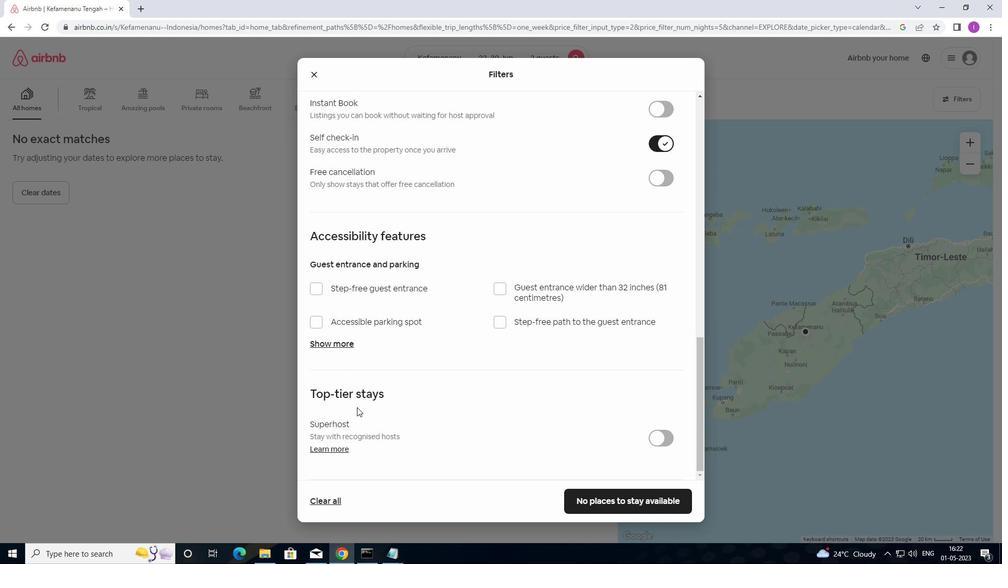 
Action: Mouse moved to (359, 413)
Screenshot: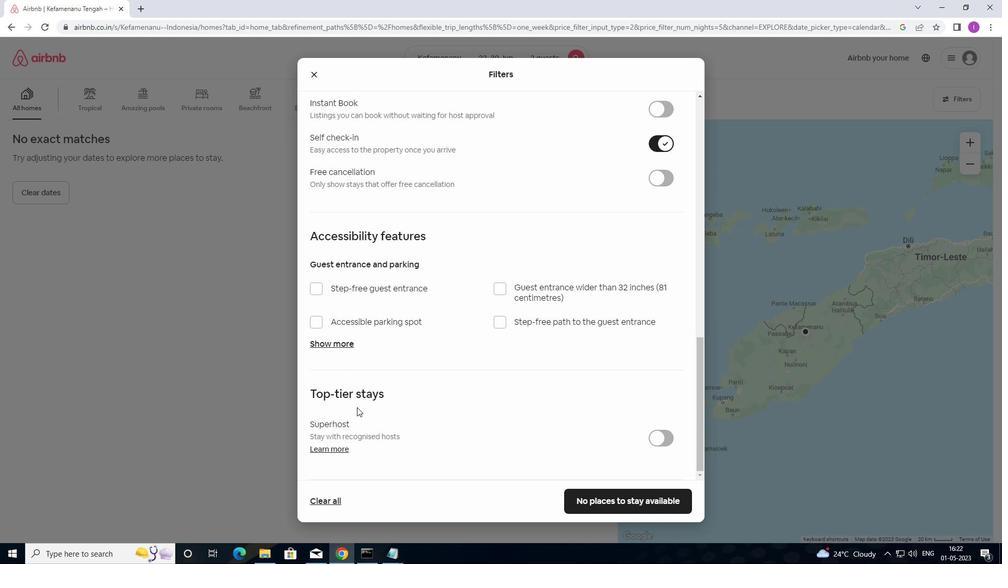 
Action: Mouse scrolled (359, 413) with delta (0, 0)
Screenshot: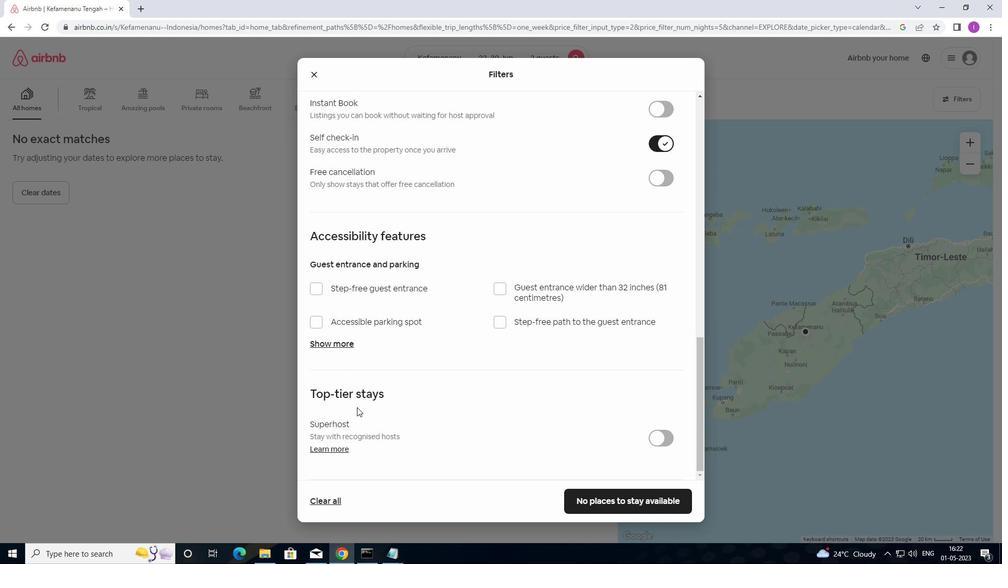 
Action: Mouse moved to (360, 415)
Screenshot: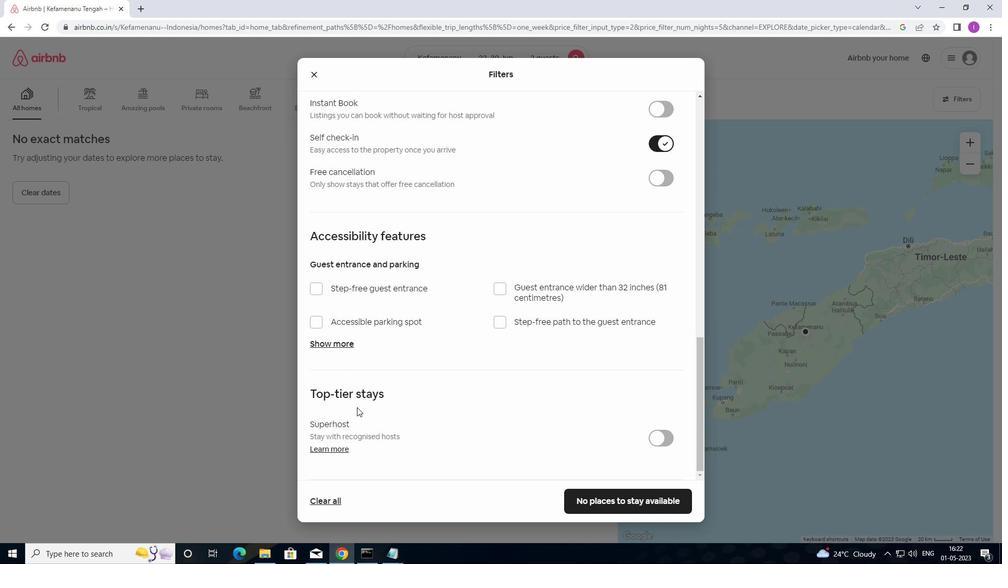
Action: Mouse scrolled (360, 414) with delta (0, 0)
Screenshot: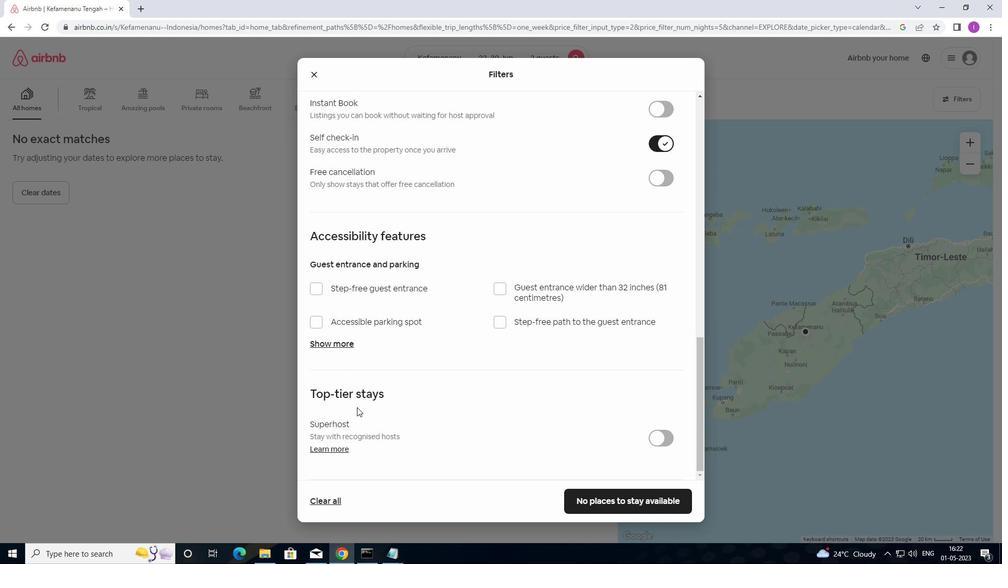 
Action: Mouse scrolled (360, 414) with delta (0, 0)
Screenshot: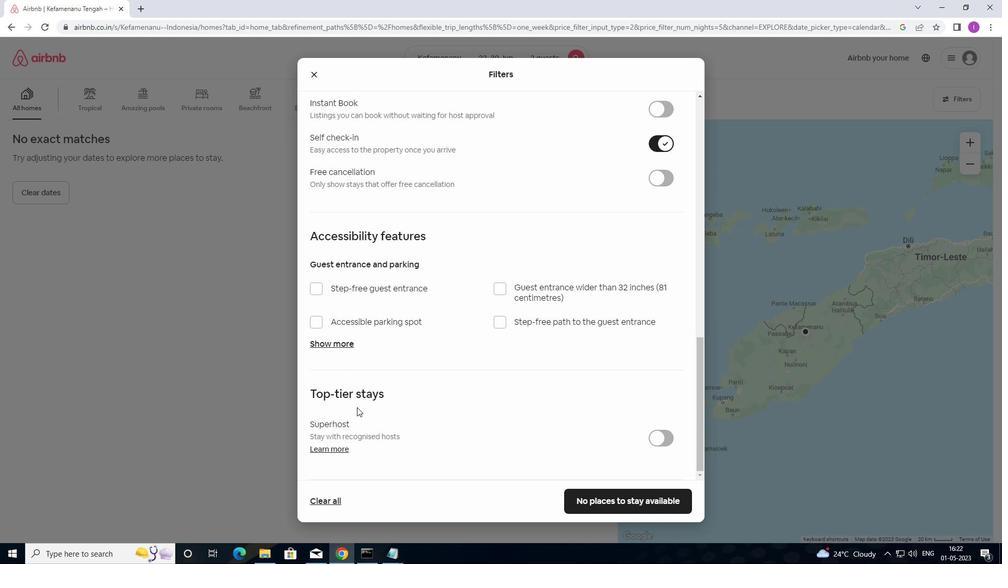 
Action: Mouse scrolled (360, 414) with delta (0, 0)
Screenshot: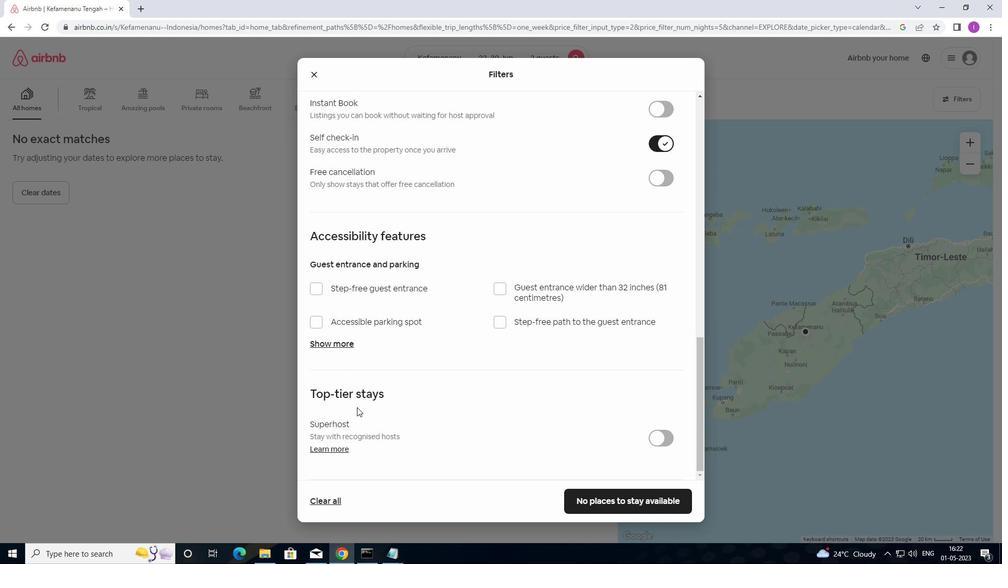 
Action: Mouse moved to (577, 499)
Screenshot: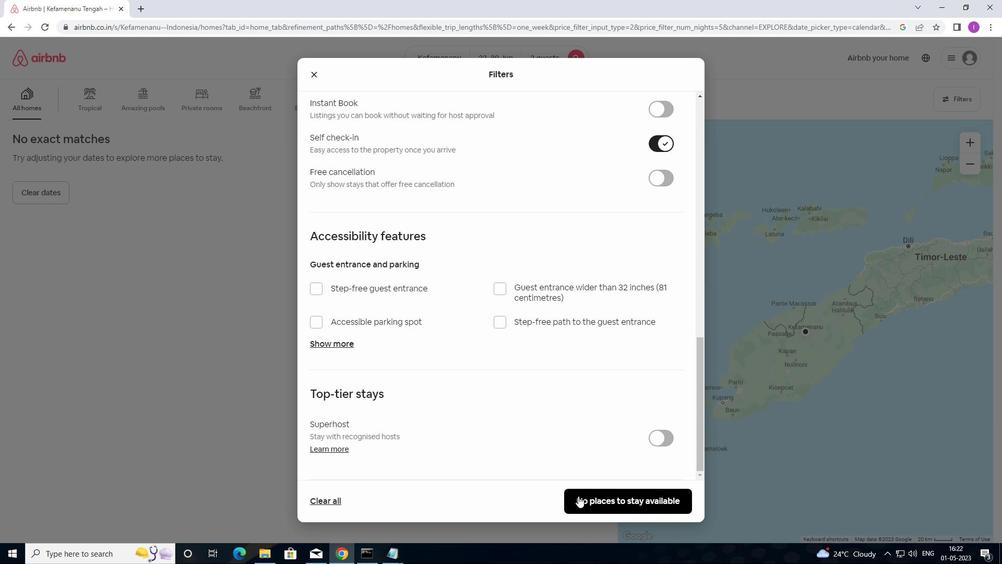 
Action: Mouse pressed left at (577, 499)
Screenshot: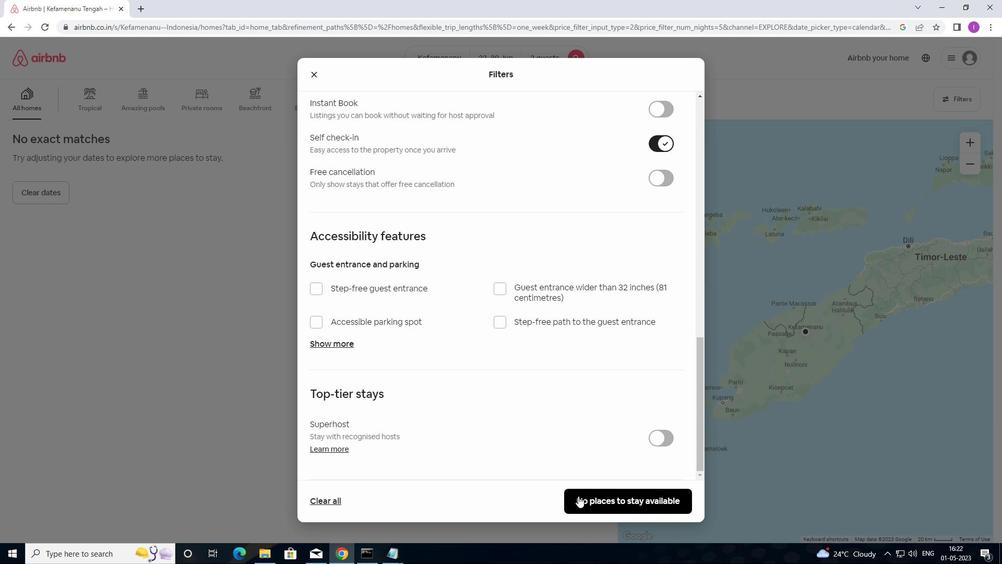 
Action: Mouse moved to (581, 486)
Screenshot: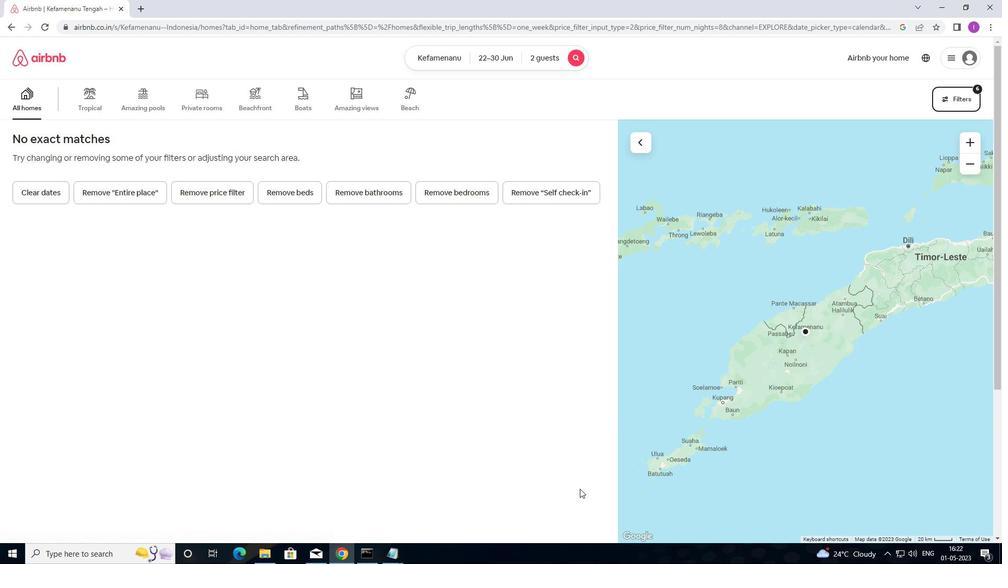 
